 Task: Configure the delivery and read receipt settings in Outlook.
Action: Mouse moved to (49, 27)
Screenshot: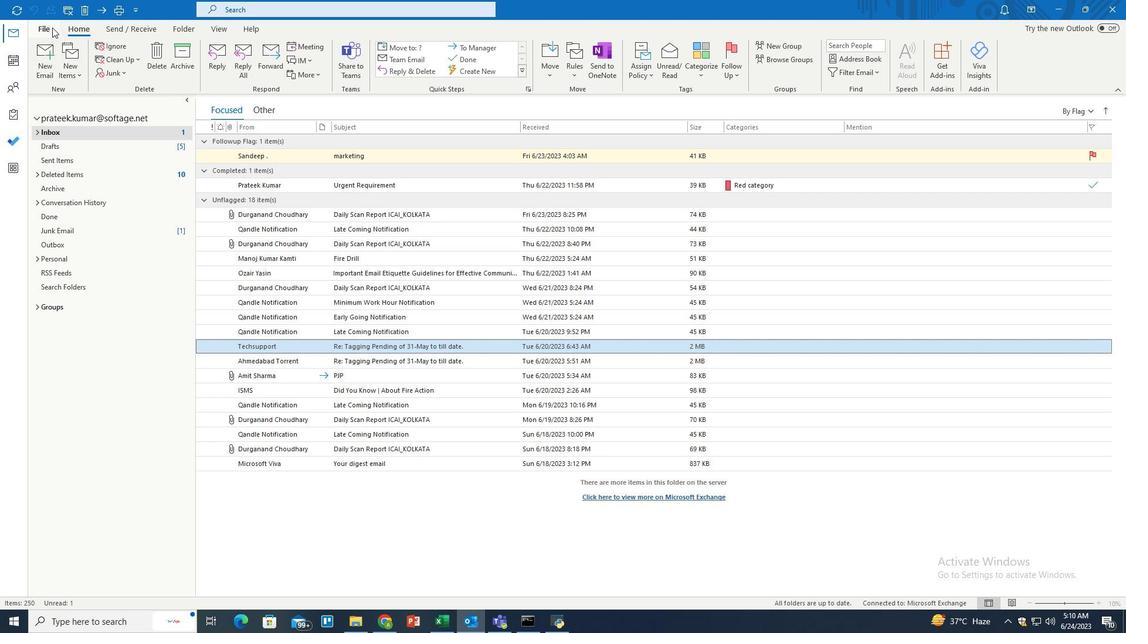 
Action: Mouse pressed left at (49, 27)
Screenshot: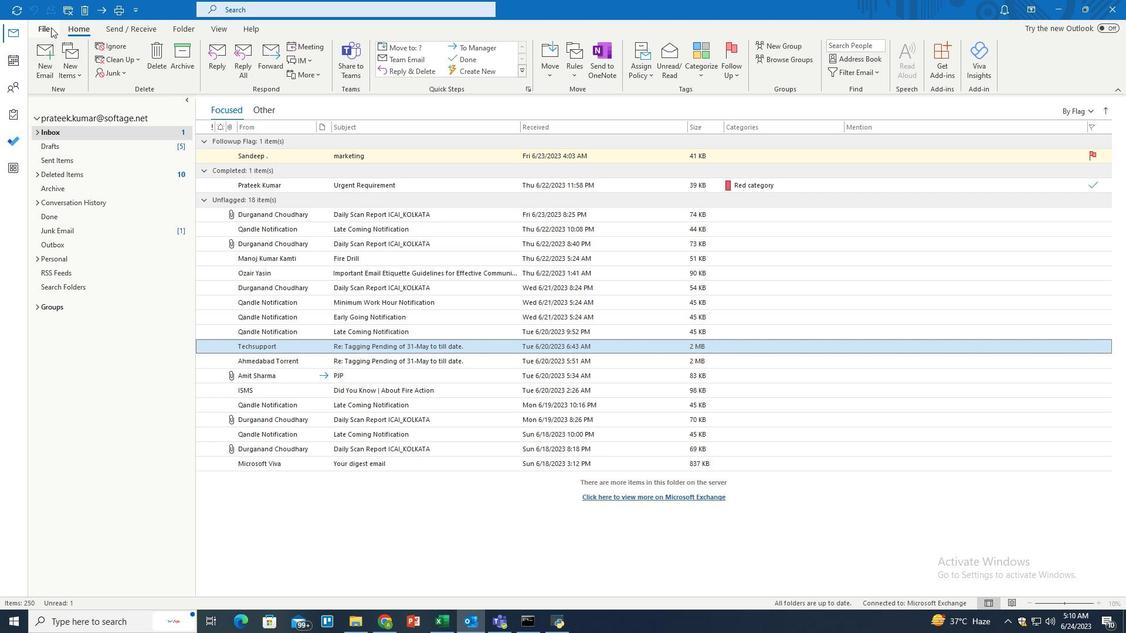 
Action: Mouse moved to (32, 563)
Screenshot: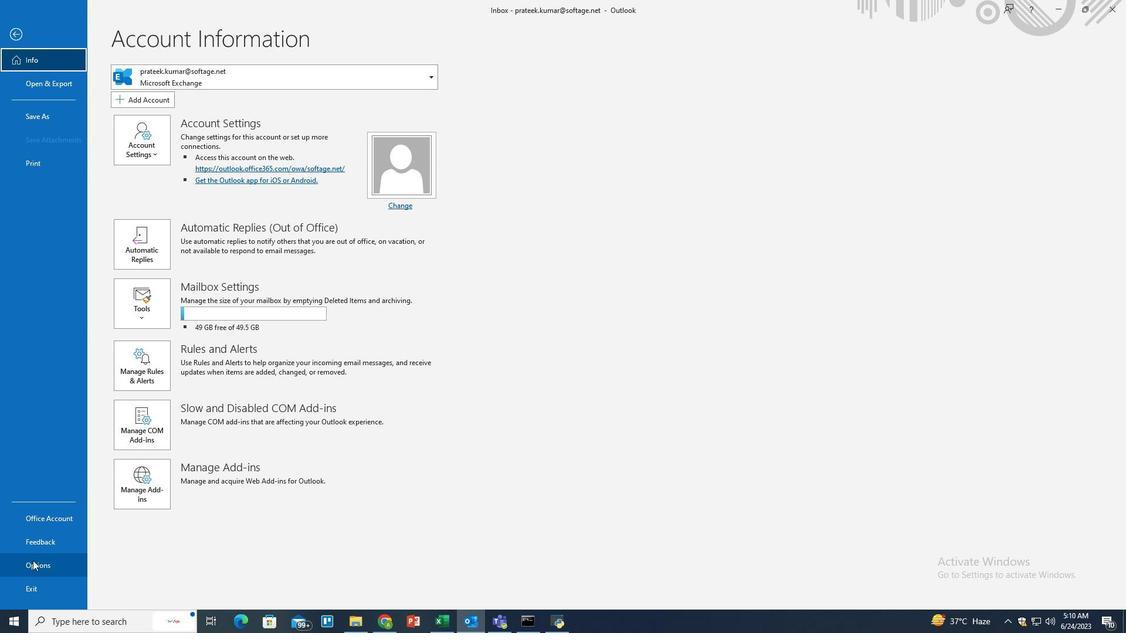 
Action: Mouse pressed left at (32, 563)
Screenshot: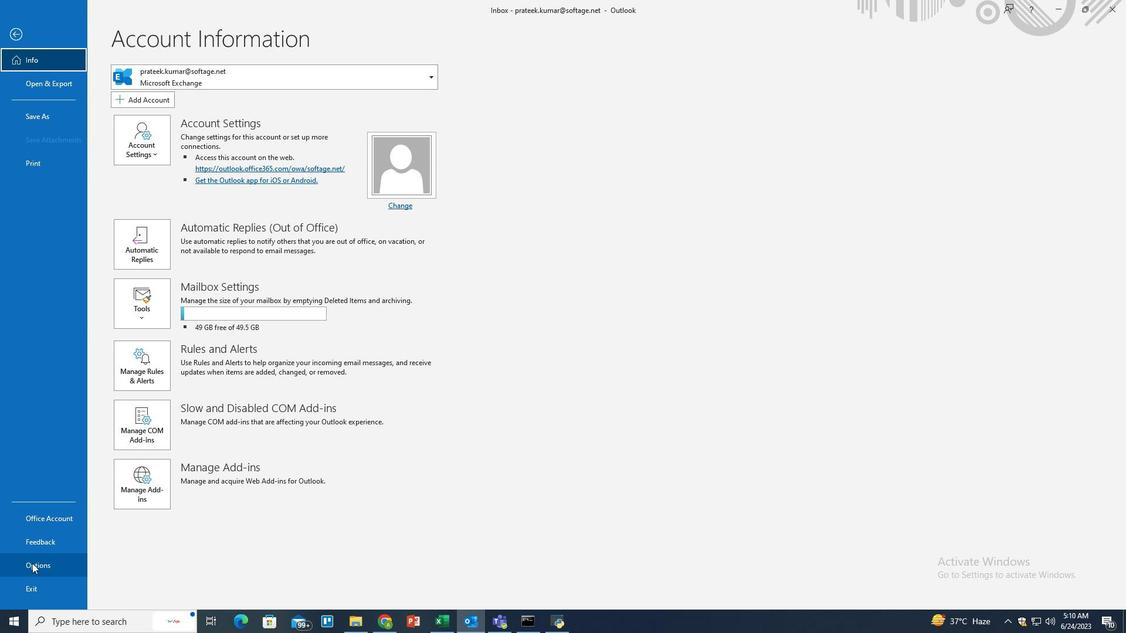 
Action: Mouse moved to (342, 152)
Screenshot: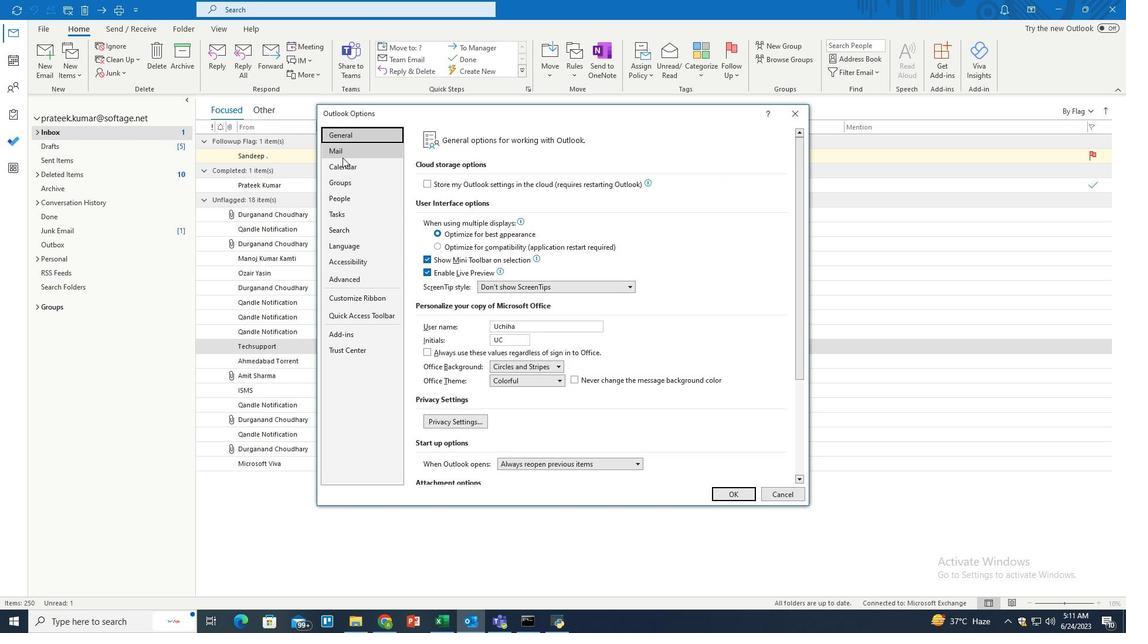 
Action: Mouse pressed left at (342, 152)
Screenshot: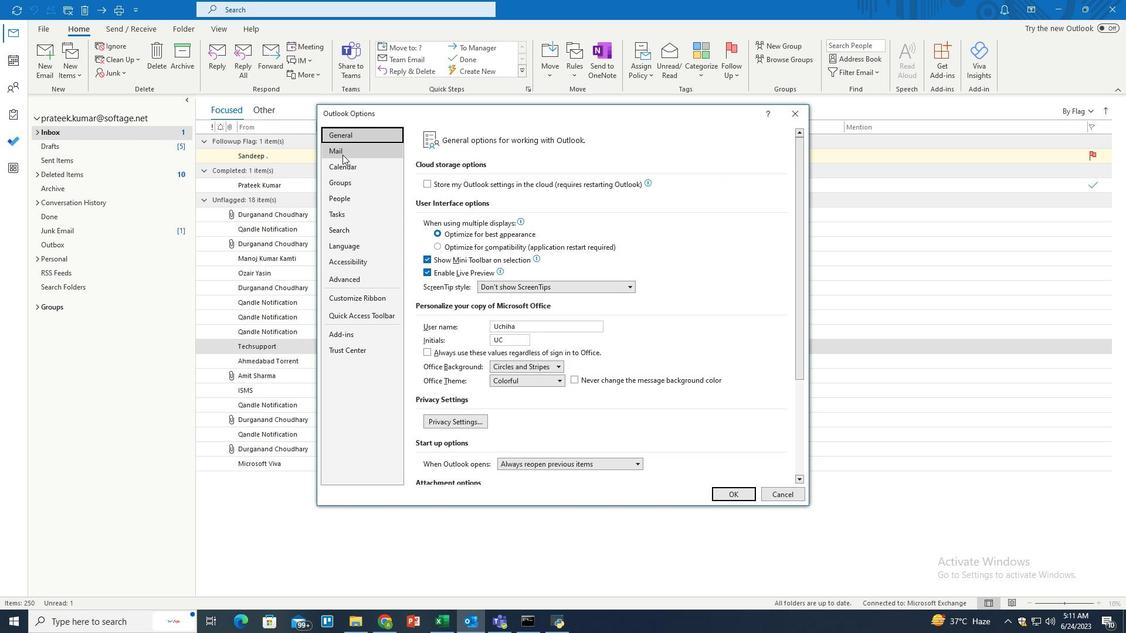 
Action: Mouse moved to (579, 337)
Screenshot: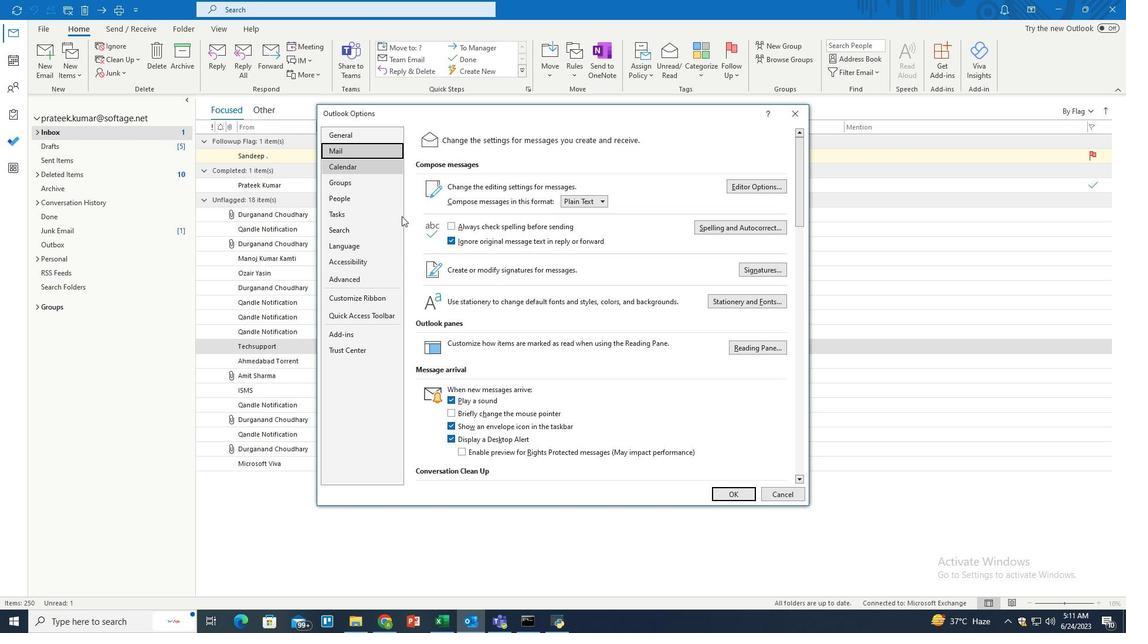 
Action: Mouse scrolled (579, 337) with delta (0, 0)
Screenshot: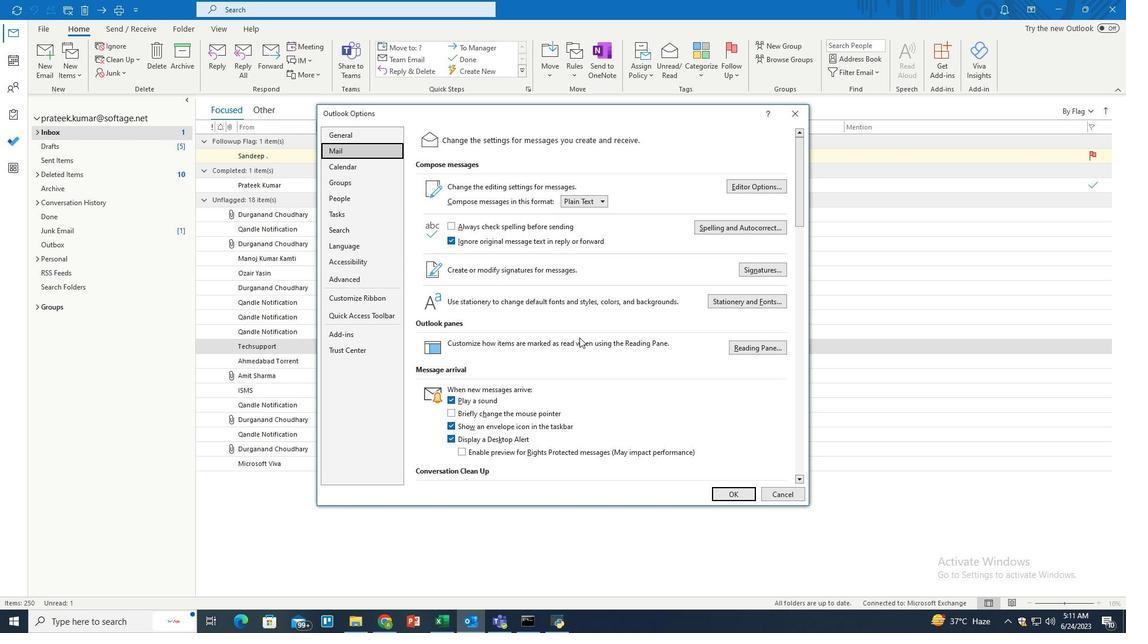 
Action: Mouse scrolled (579, 337) with delta (0, 0)
Screenshot: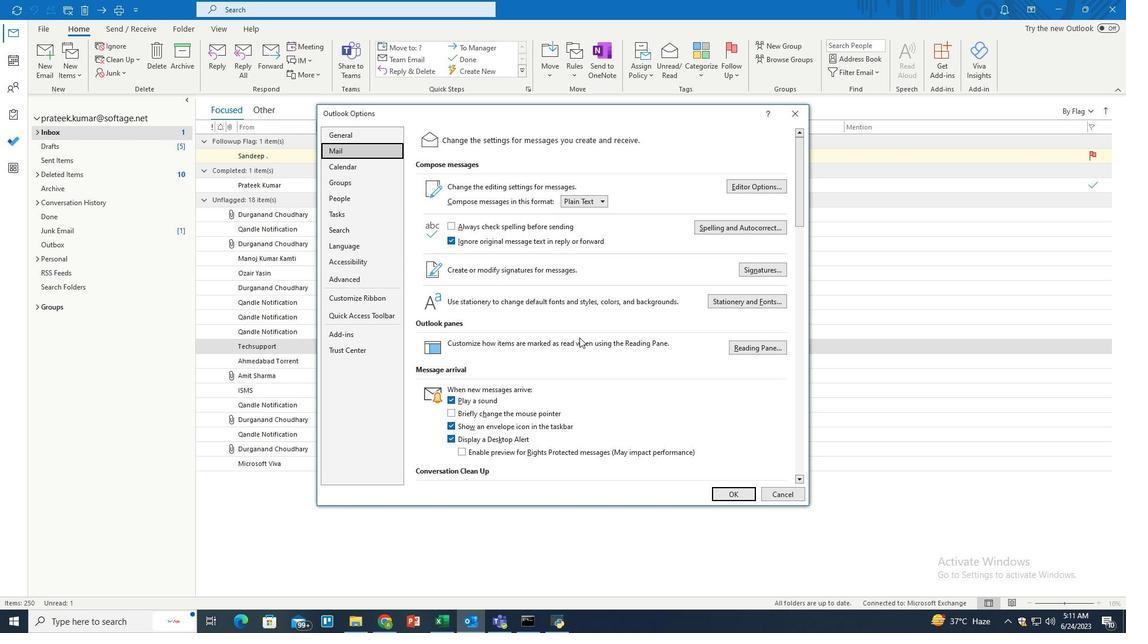 
Action: Mouse scrolled (579, 337) with delta (0, 0)
Screenshot: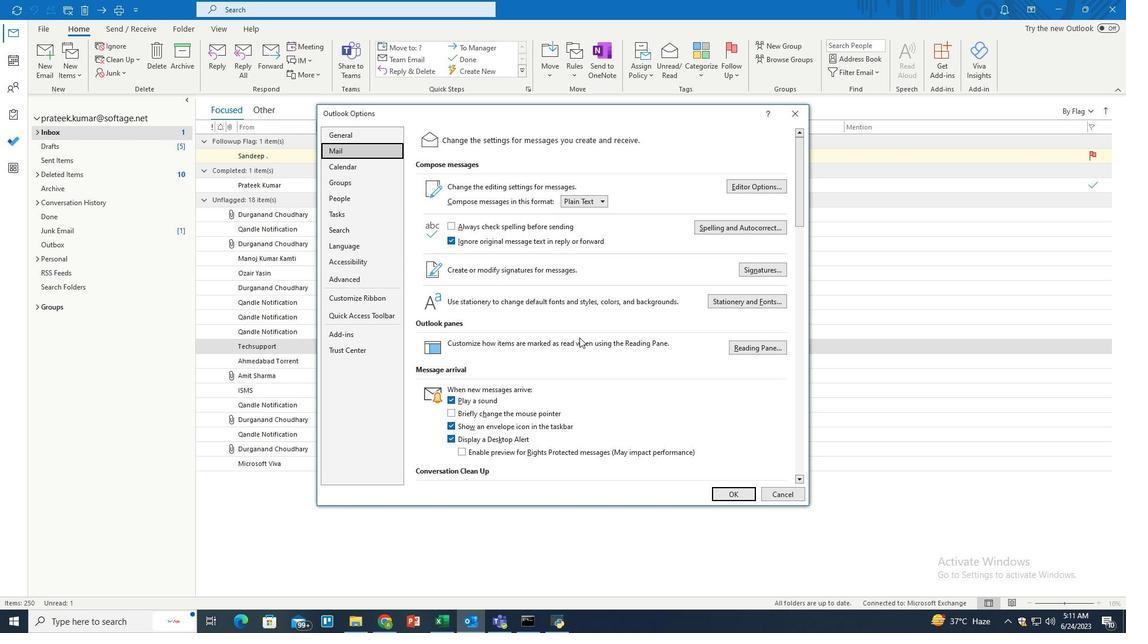 
Action: Mouse scrolled (579, 337) with delta (0, 0)
Screenshot: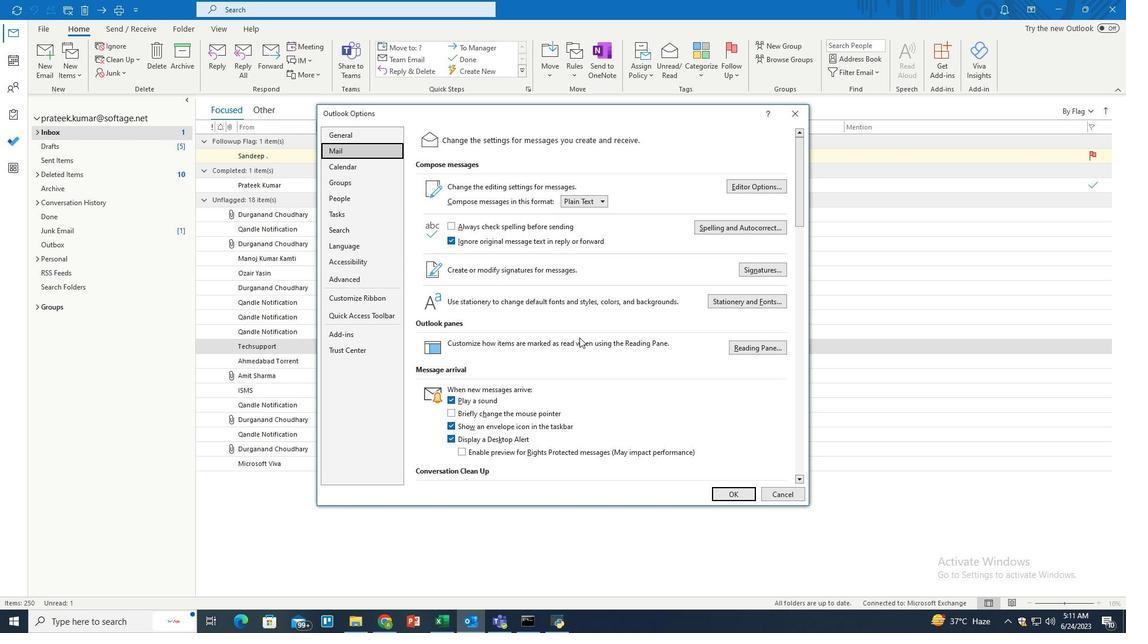 
Action: Mouse scrolled (579, 337) with delta (0, 0)
Screenshot: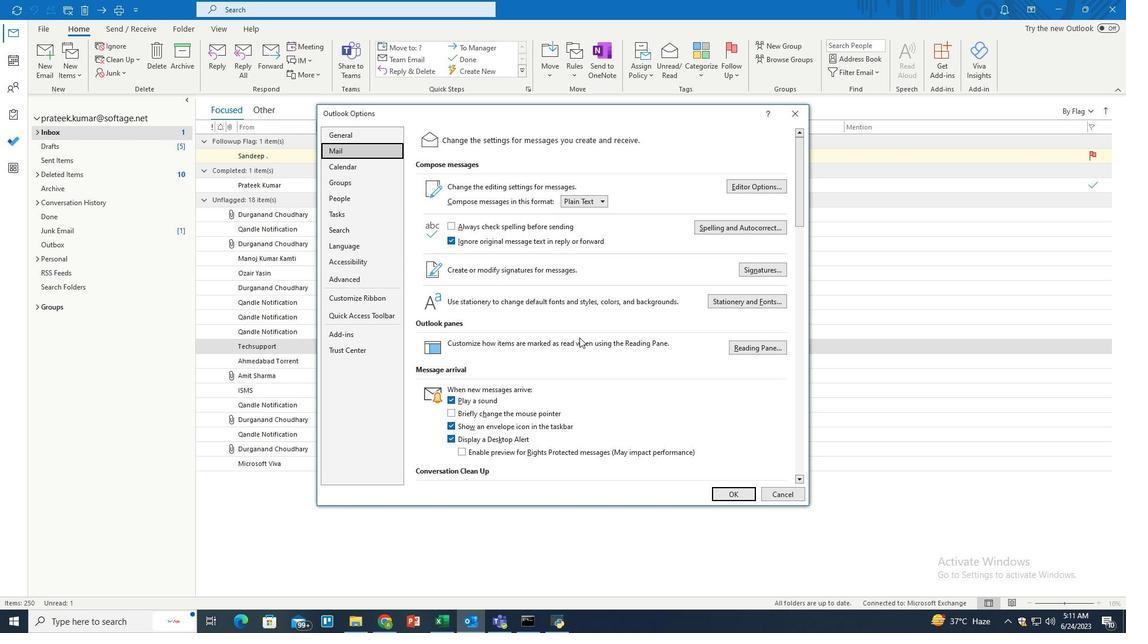 
Action: Mouse scrolled (579, 337) with delta (0, 0)
Screenshot: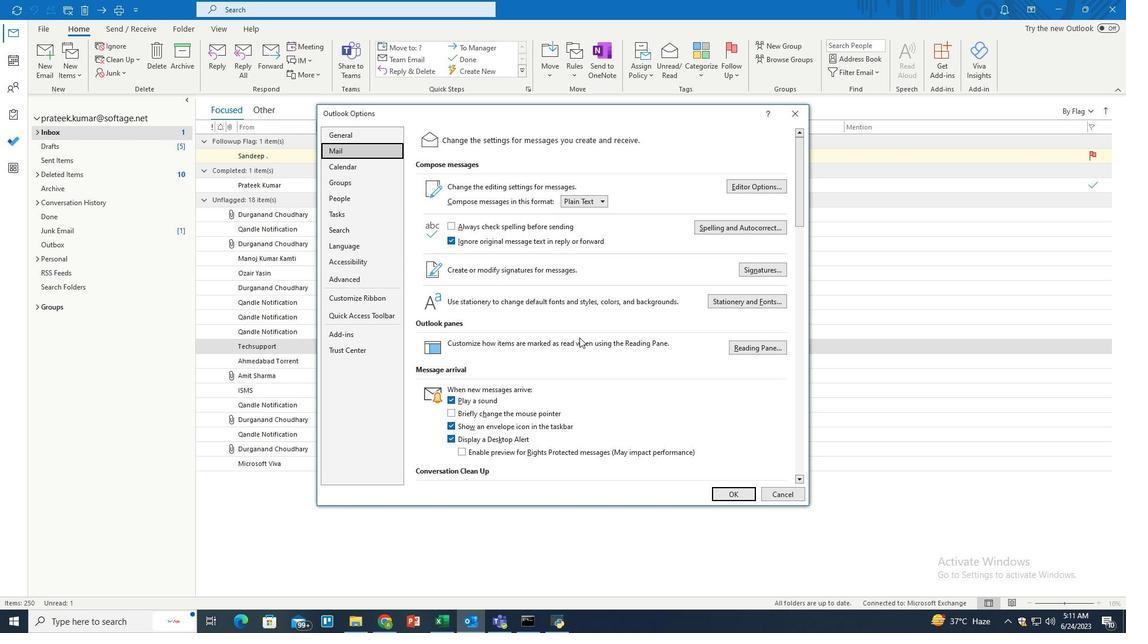 
Action: Mouse scrolled (579, 337) with delta (0, 0)
Screenshot: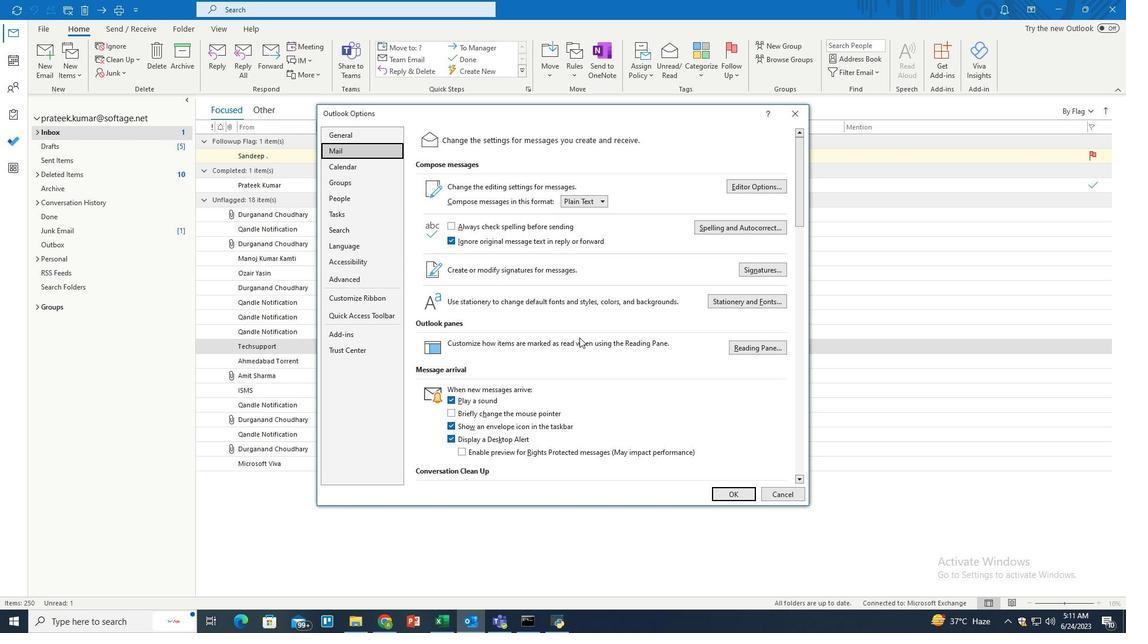 
Action: Mouse scrolled (579, 337) with delta (0, 0)
Screenshot: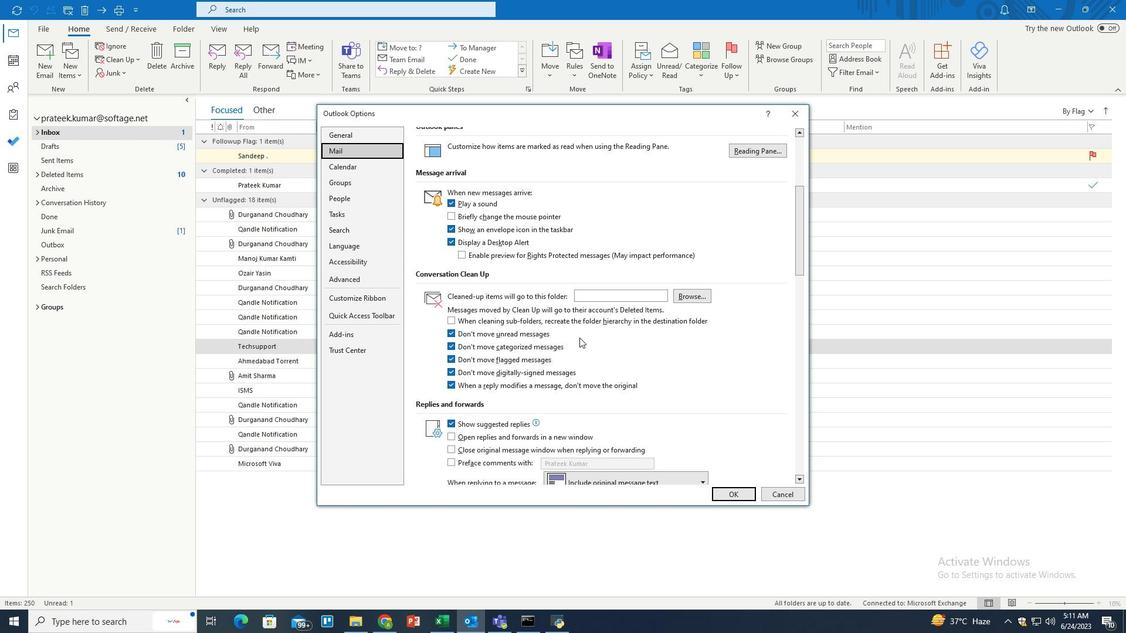 
Action: Mouse scrolled (579, 337) with delta (0, 0)
Screenshot: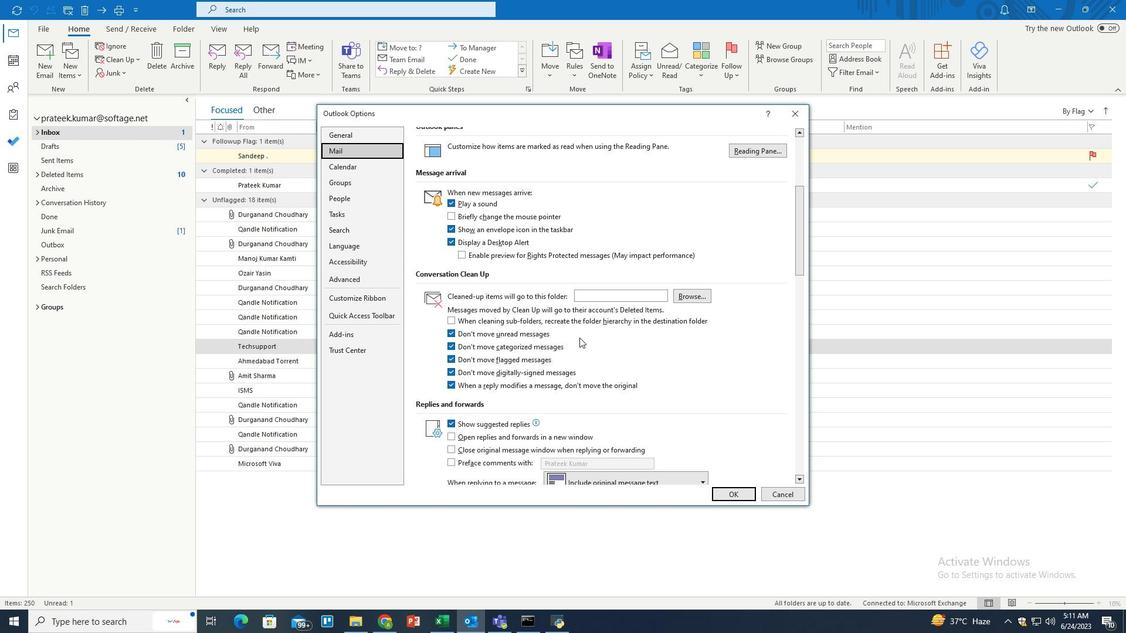 
Action: Mouse scrolled (579, 337) with delta (0, 0)
Screenshot: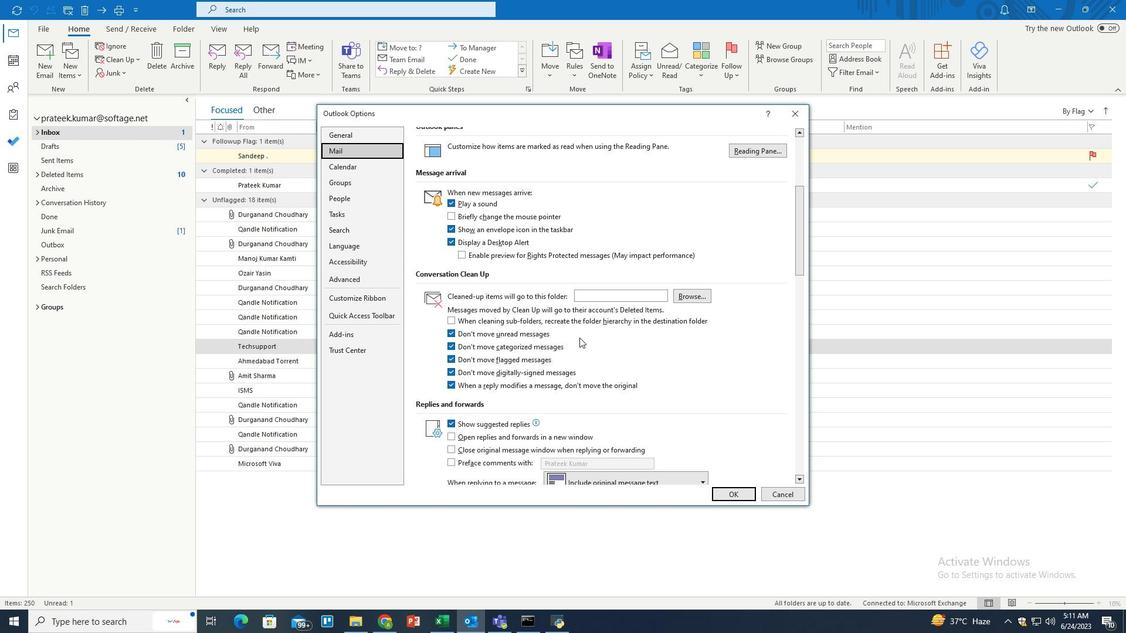 
Action: Mouse scrolled (579, 337) with delta (0, 0)
Screenshot: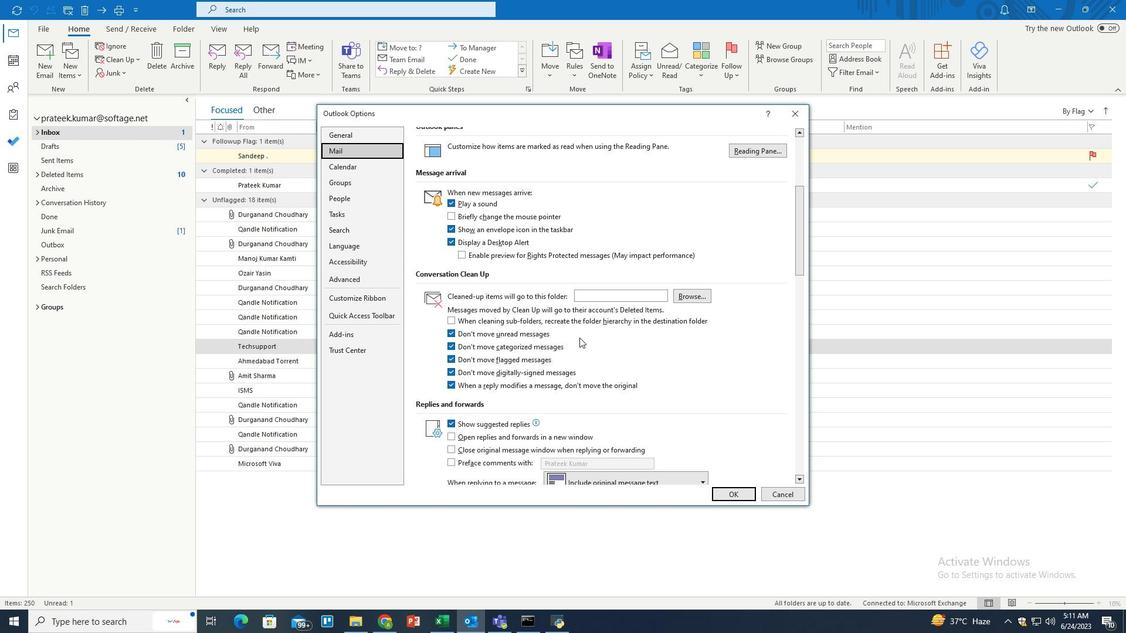 
Action: Mouse scrolled (579, 337) with delta (0, 0)
Screenshot: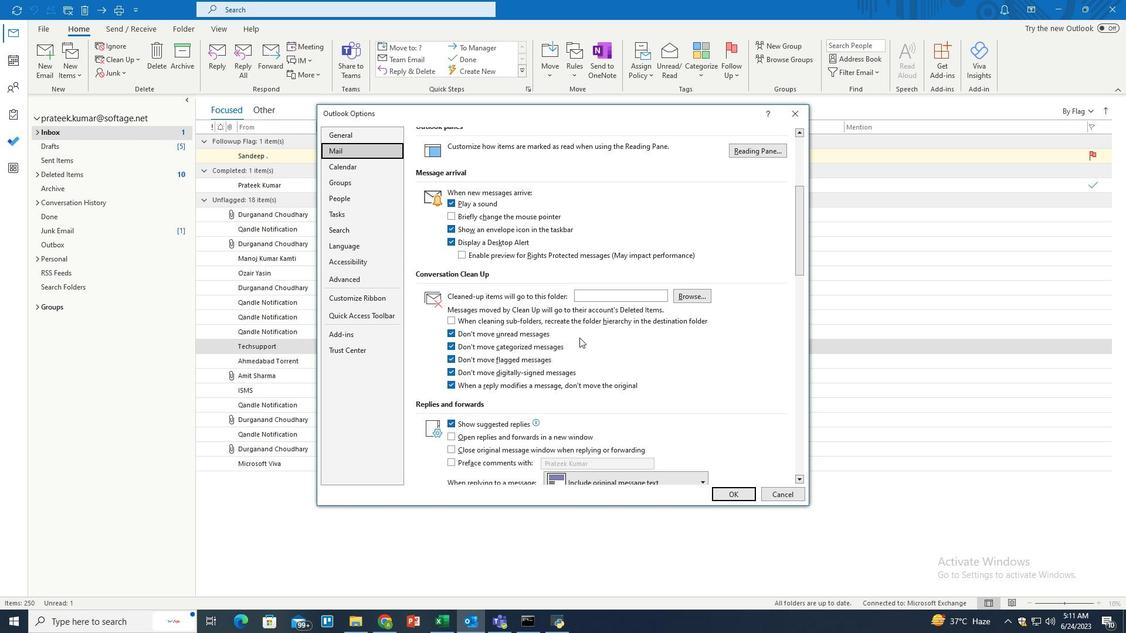 
Action: Mouse scrolled (579, 337) with delta (0, 0)
Screenshot: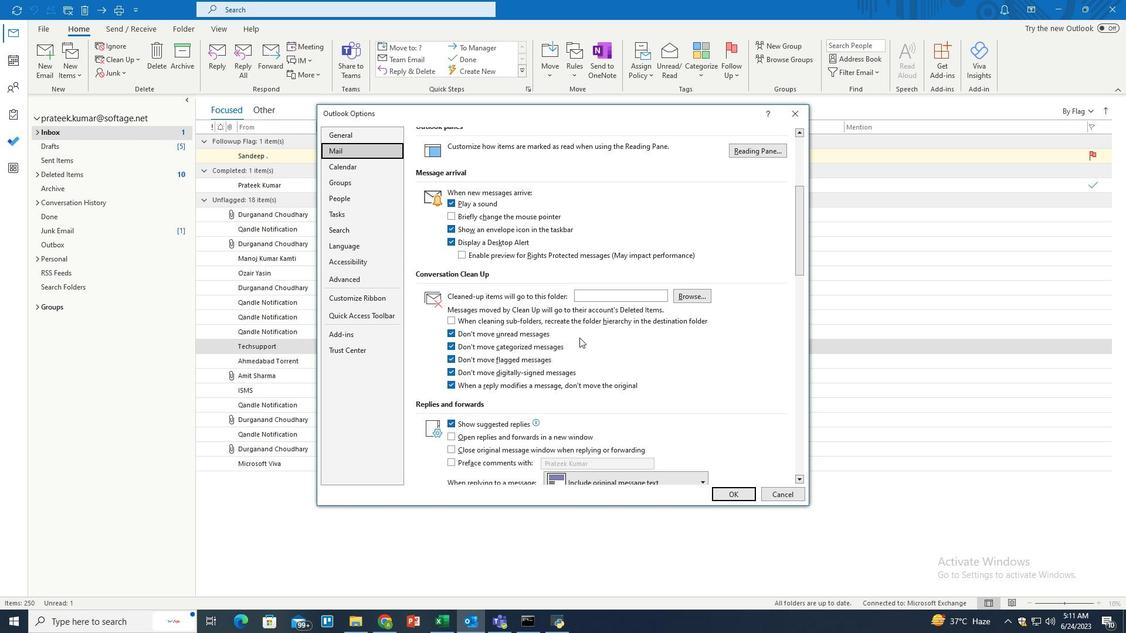 
Action: Mouse scrolled (579, 337) with delta (0, 0)
Screenshot: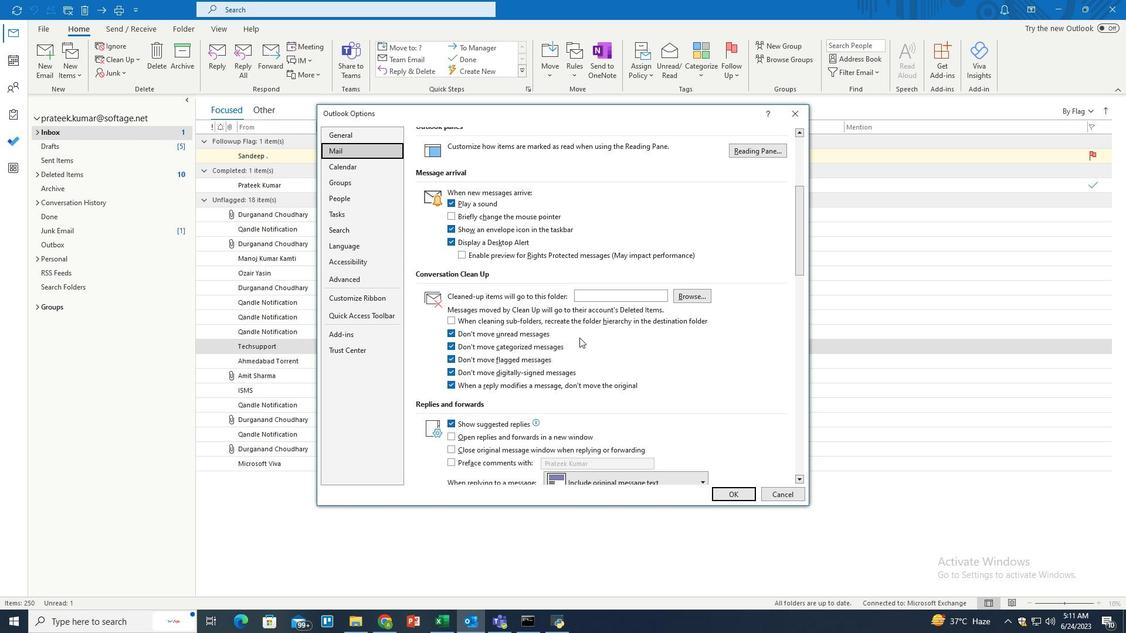 
Action: Mouse scrolled (579, 337) with delta (0, 0)
Screenshot: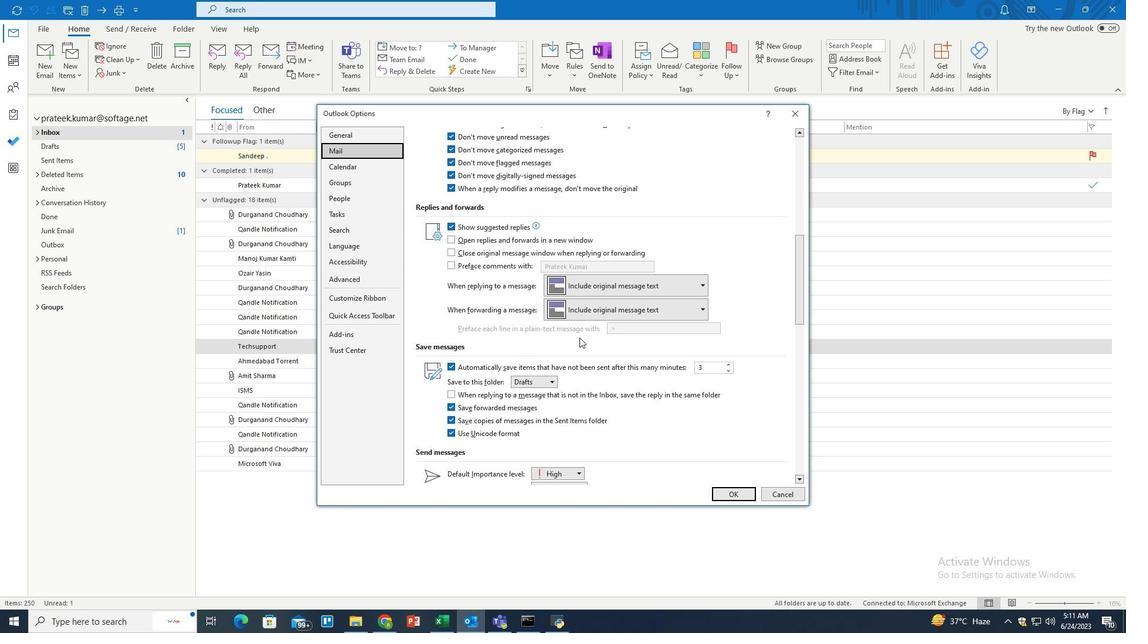 
Action: Mouse scrolled (579, 337) with delta (0, 0)
Screenshot: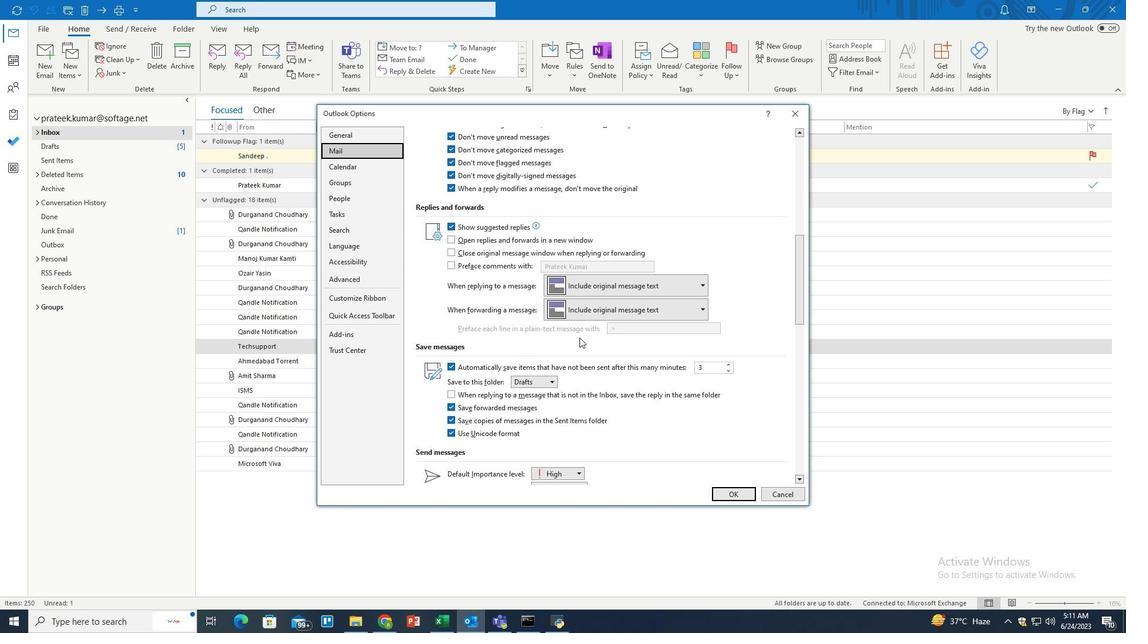 
Action: Mouse scrolled (579, 337) with delta (0, 0)
Screenshot: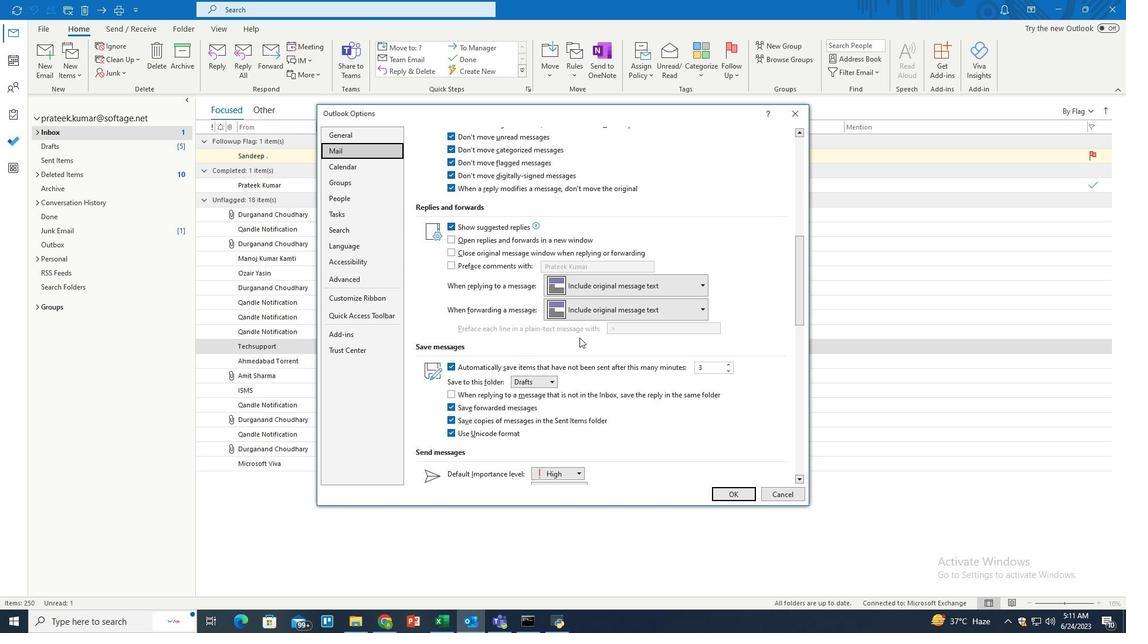 
Action: Mouse scrolled (579, 337) with delta (0, 0)
Screenshot: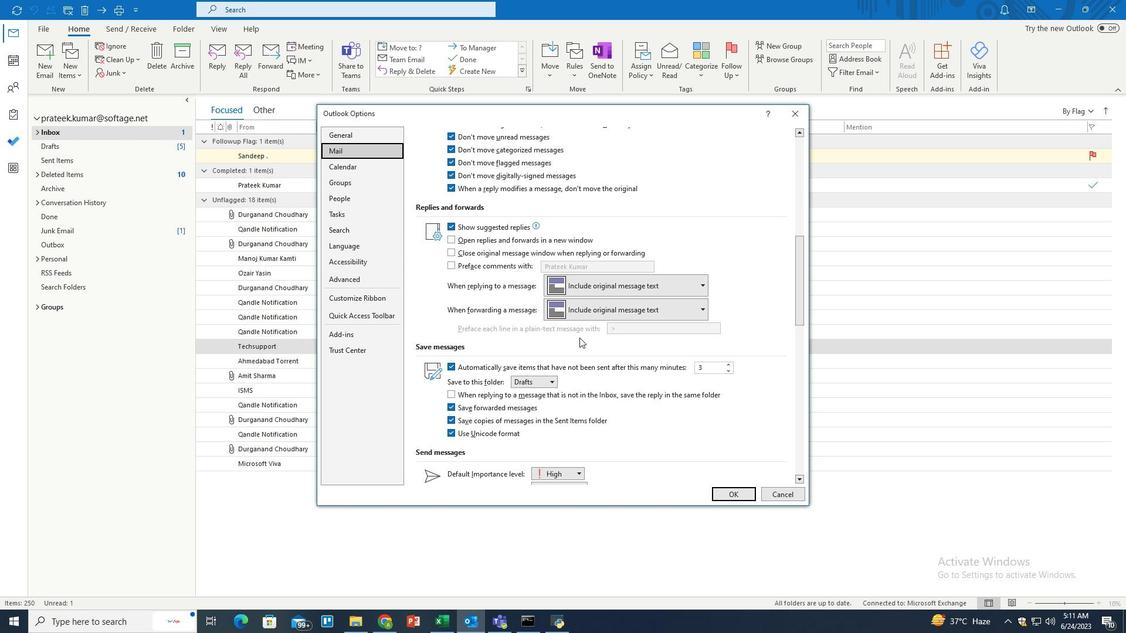 
Action: Mouse scrolled (579, 337) with delta (0, 0)
Screenshot: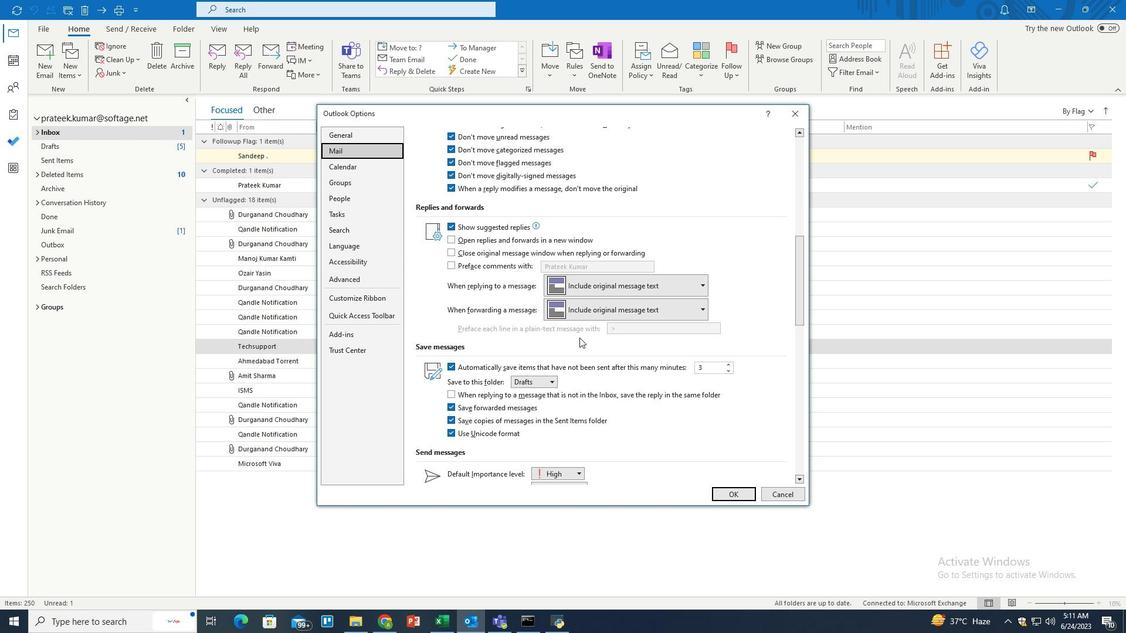 
Action: Mouse scrolled (579, 337) with delta (0, 0)
Screenshot: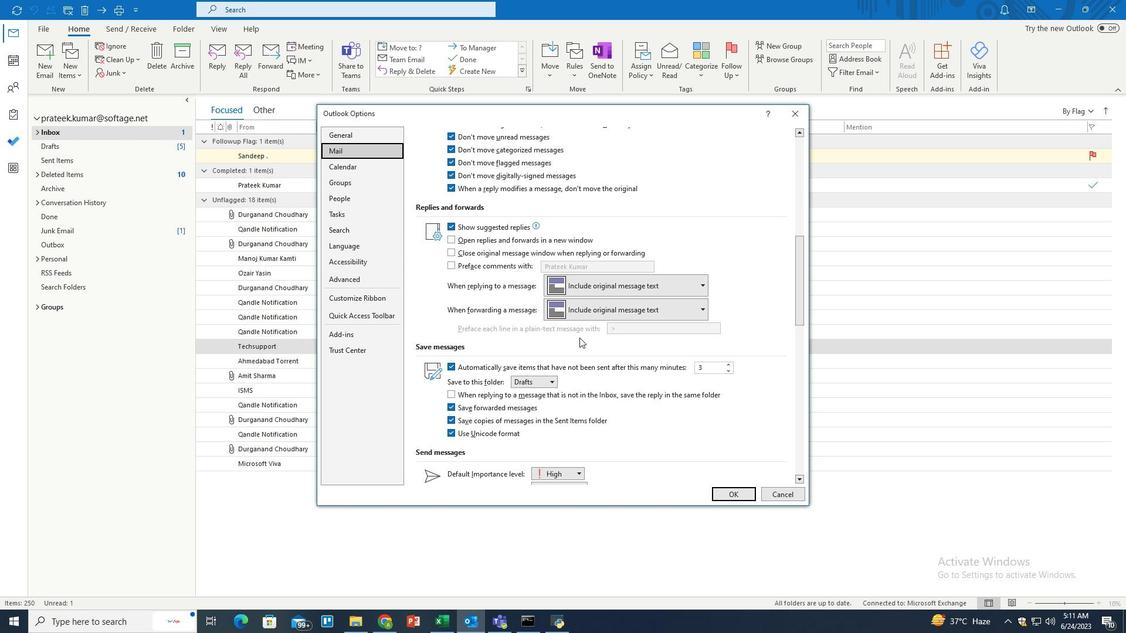 
Action: Mouse scrolled (579, 337) with delta (0, 0)
Screenshot: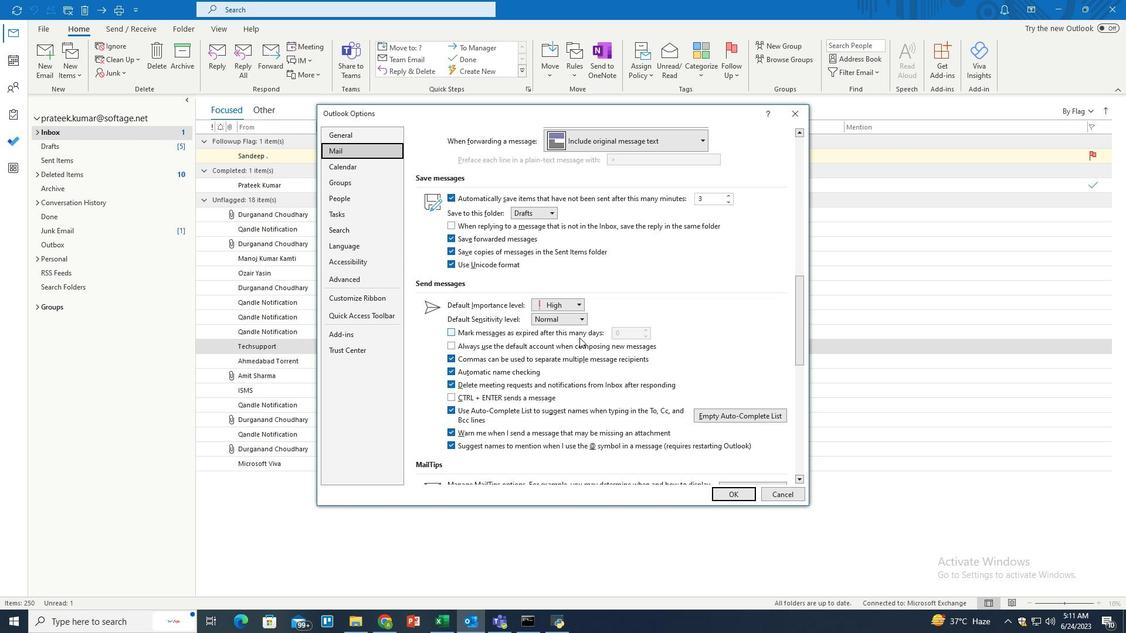
Action: Mouse scrolled (579, 337) with delta (0, 0)
Screenshot: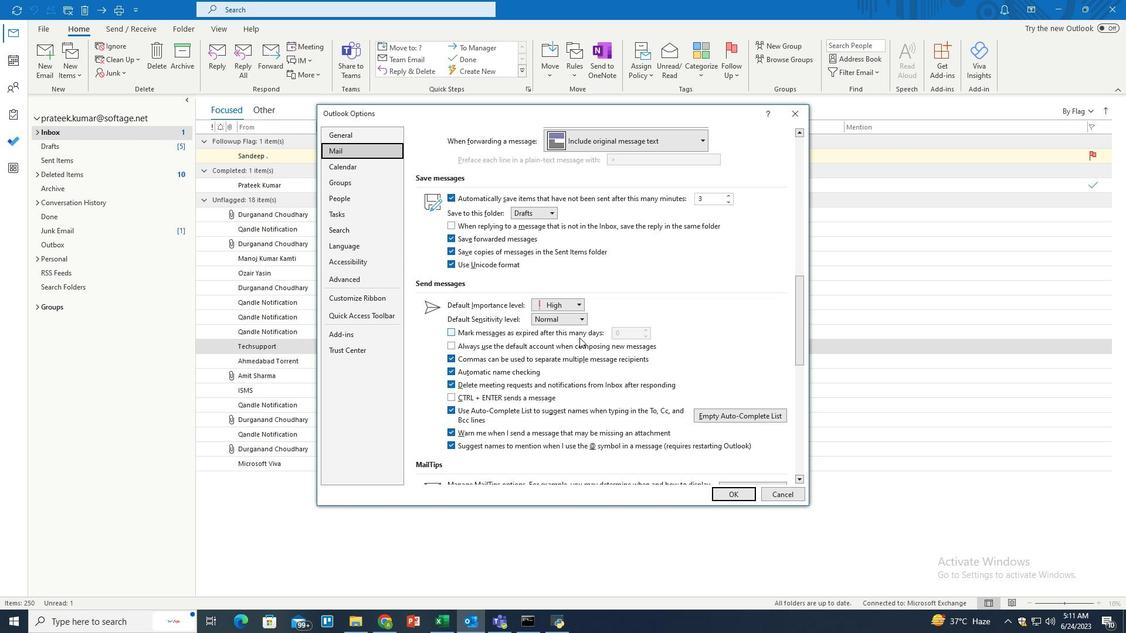 
Action: Mouse scrolled (579, 337) with delta (0, 0)
Screenshot: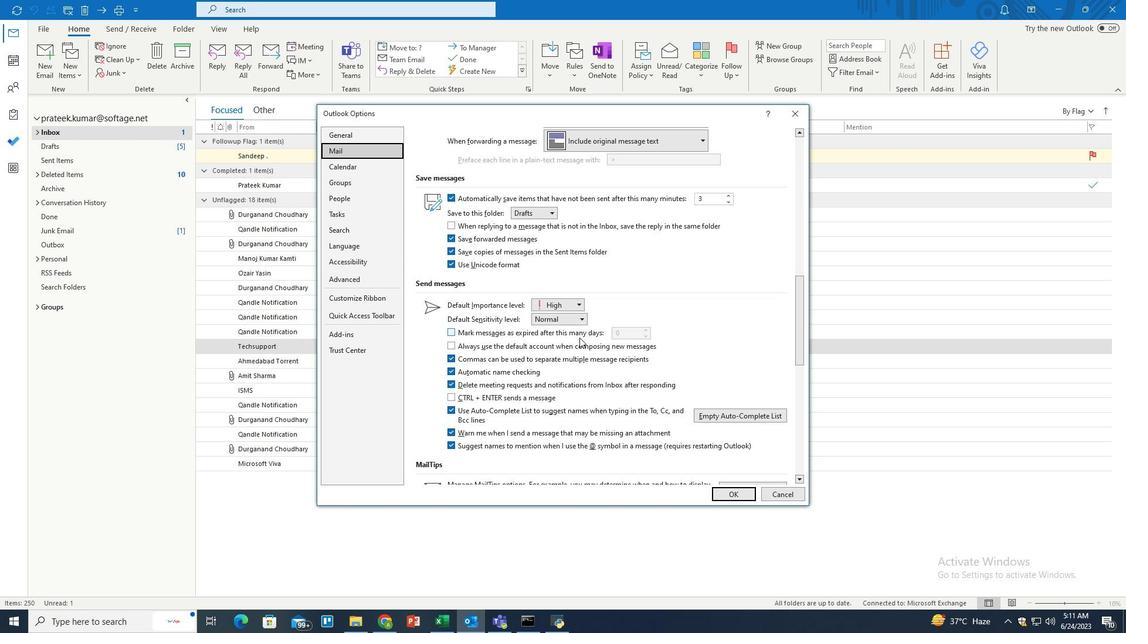 
Action: Mouse scrolled (579, 337) with delta (0, 0)
Screenshot: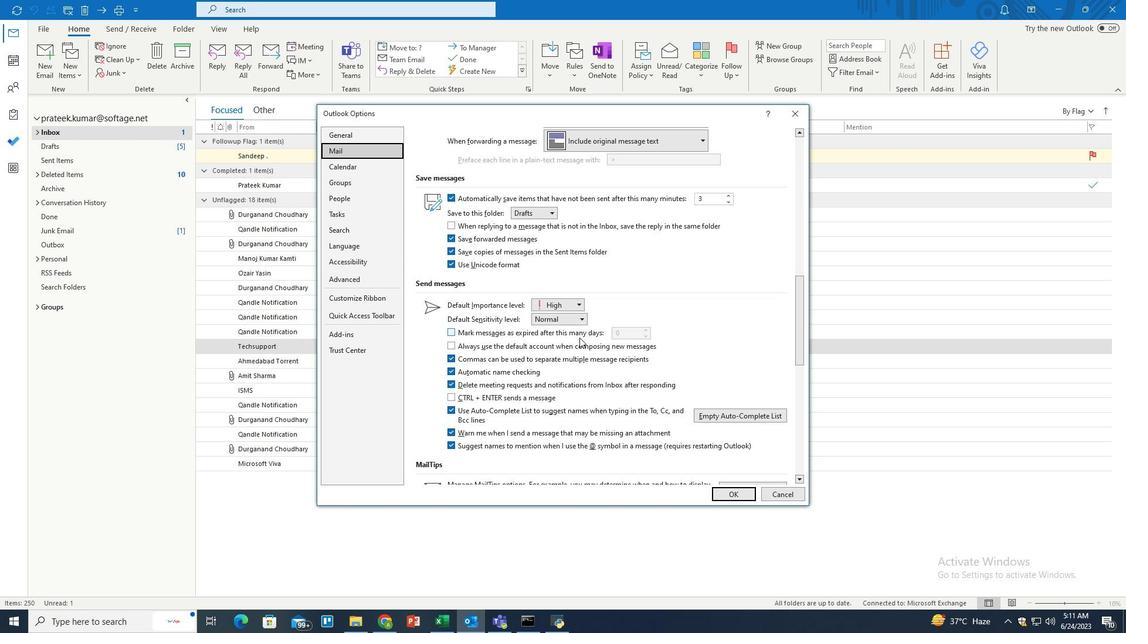 
Action: Mouse scrolled (579, 337) with delta (0, 0)
Screenshot: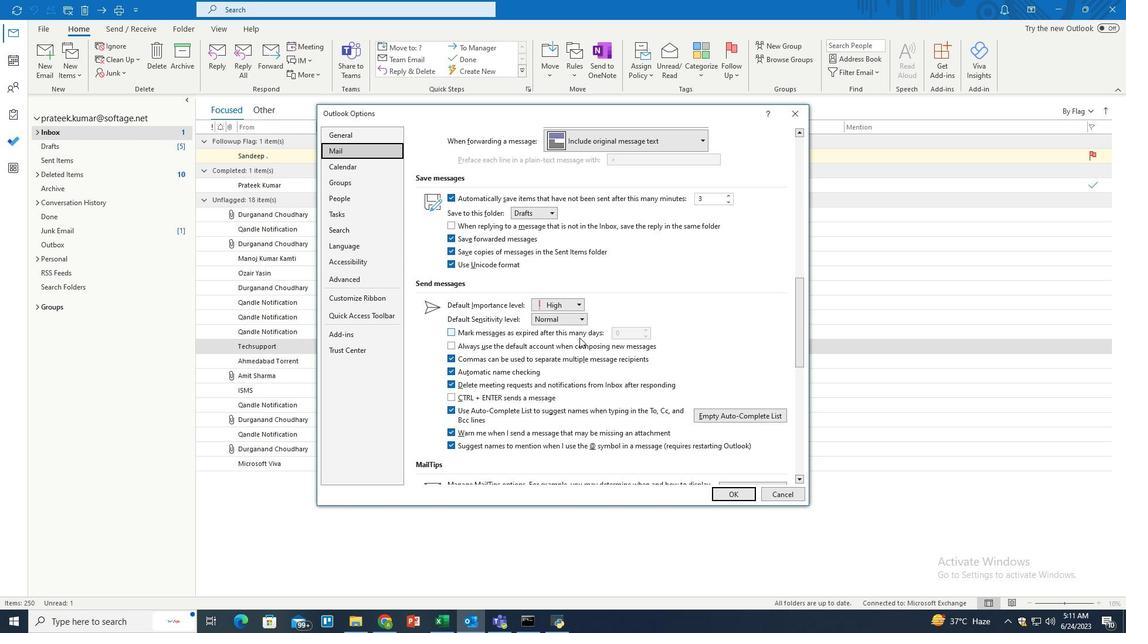 
Action: Mouse scrolled (579, 337) with delta (0, 0)
Screenshot: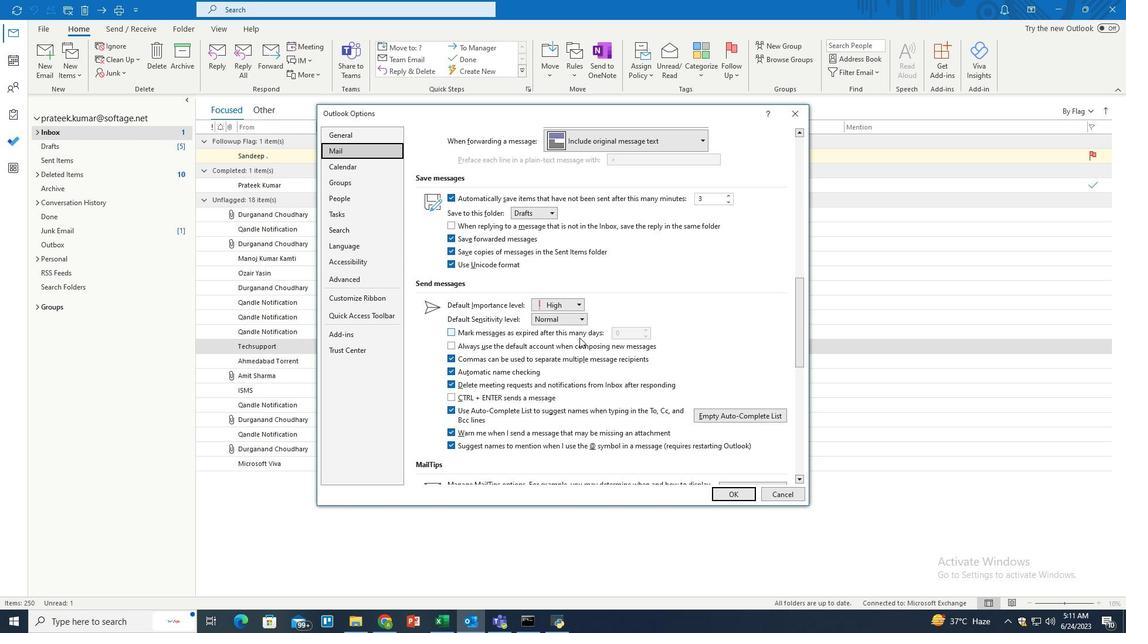 
Action: Mouse scrolled (579, 337) with delta (0, 0)
Screenshot: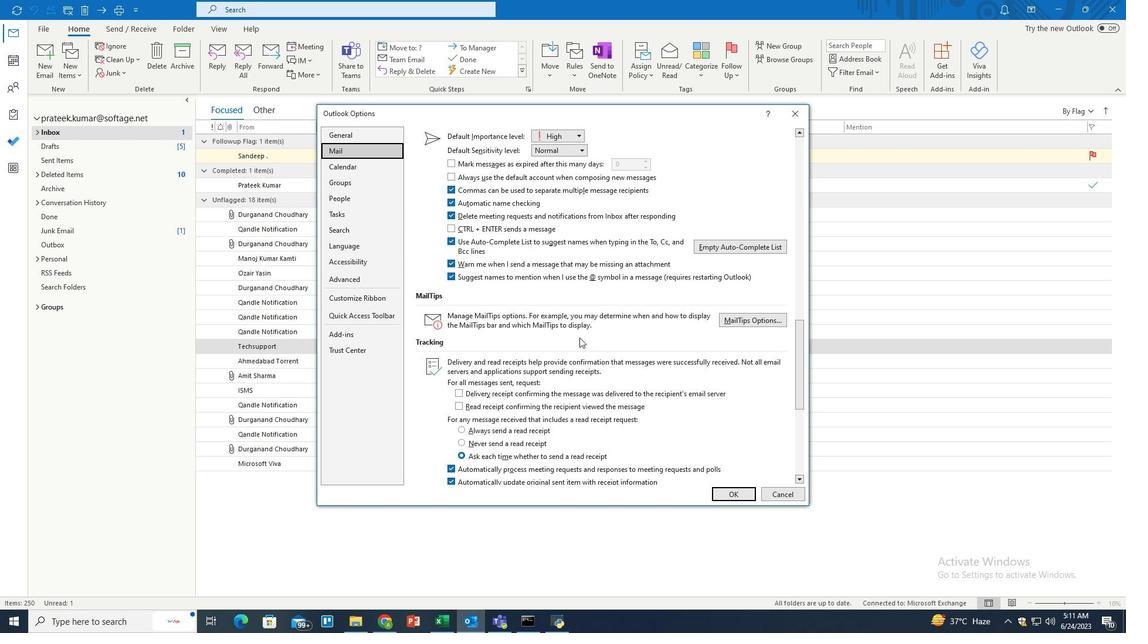 
Action: Mouse scrolled (579, 337) with delta (0, 0)
Screenshot: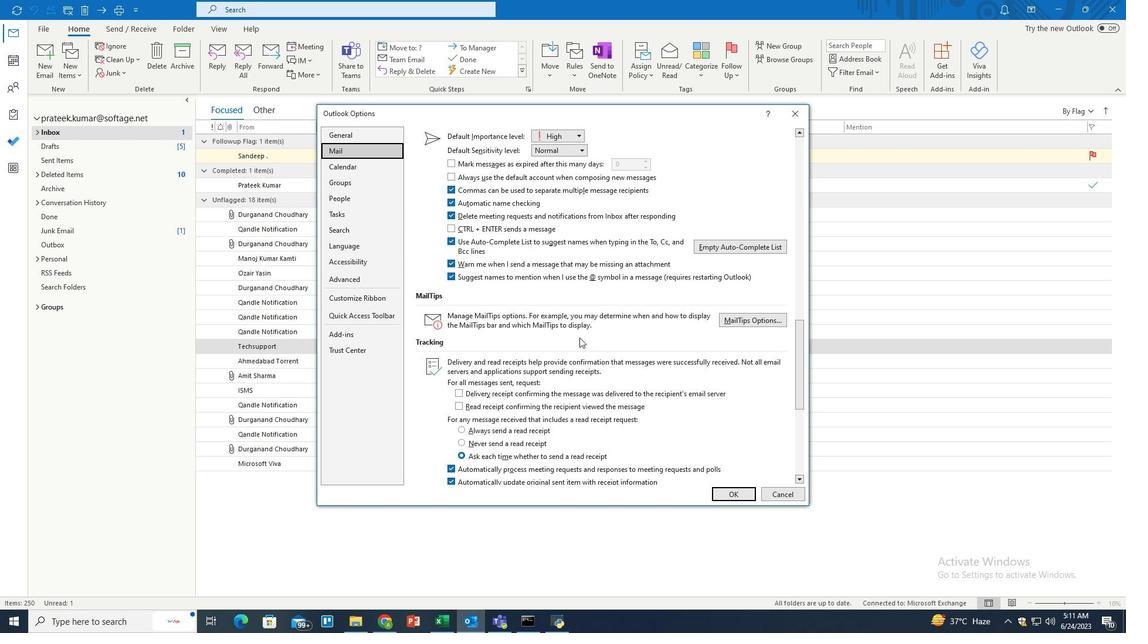 
Action: Mouse scrolled (579, 337) with delta (0, 0)
Screenshot: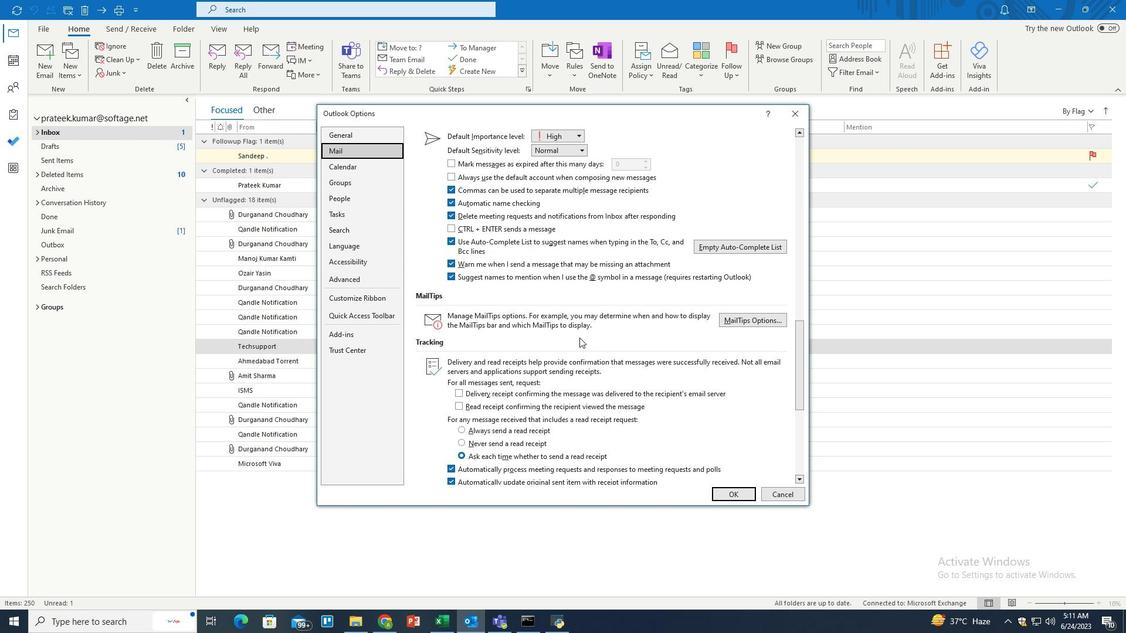 
Action: Mouse scrolled (579, 337) with delta (0, 0)
Screenshot: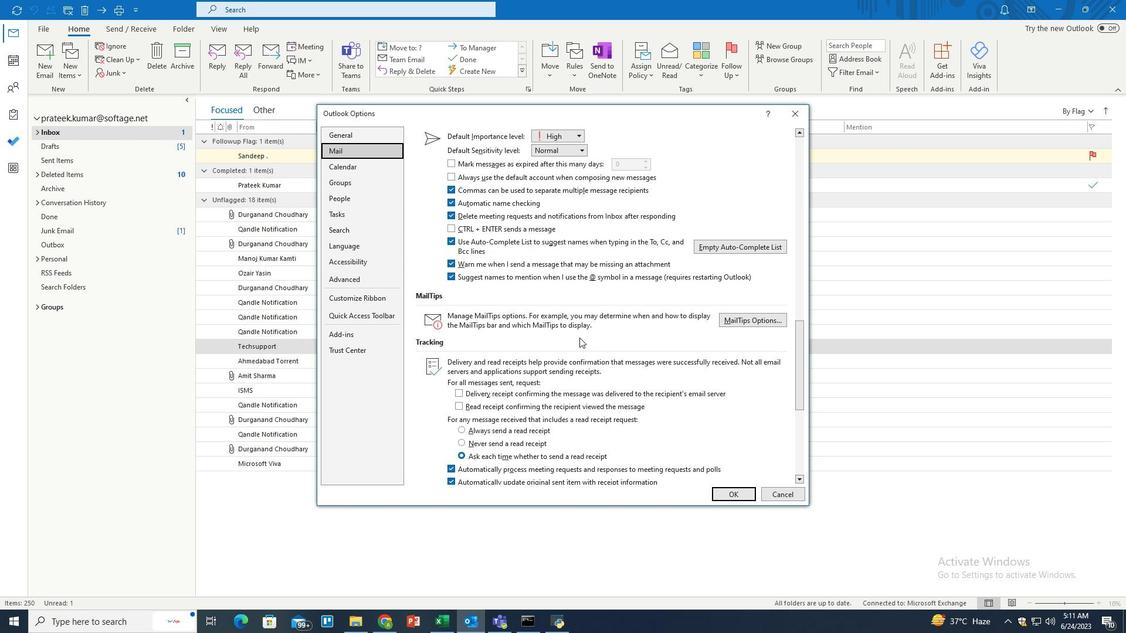 
Action: Mouse scrolled (579, 337) with delta (0, 0)
Screenshot: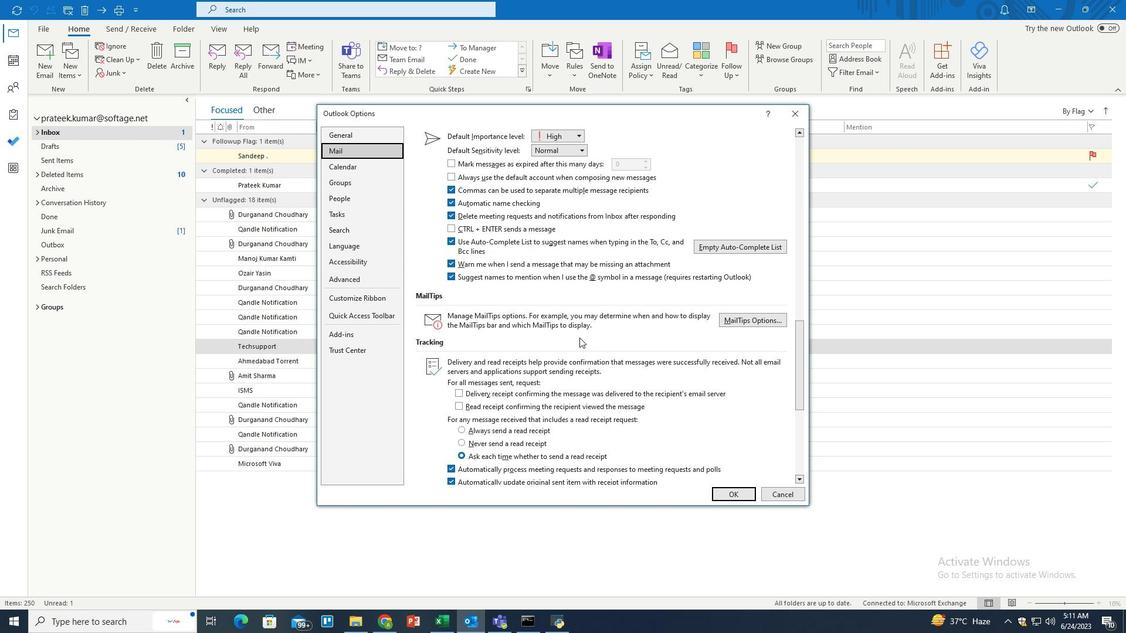 
Action: Mouse scrolled (579, 337) with delta (0, 0)
Screenshot: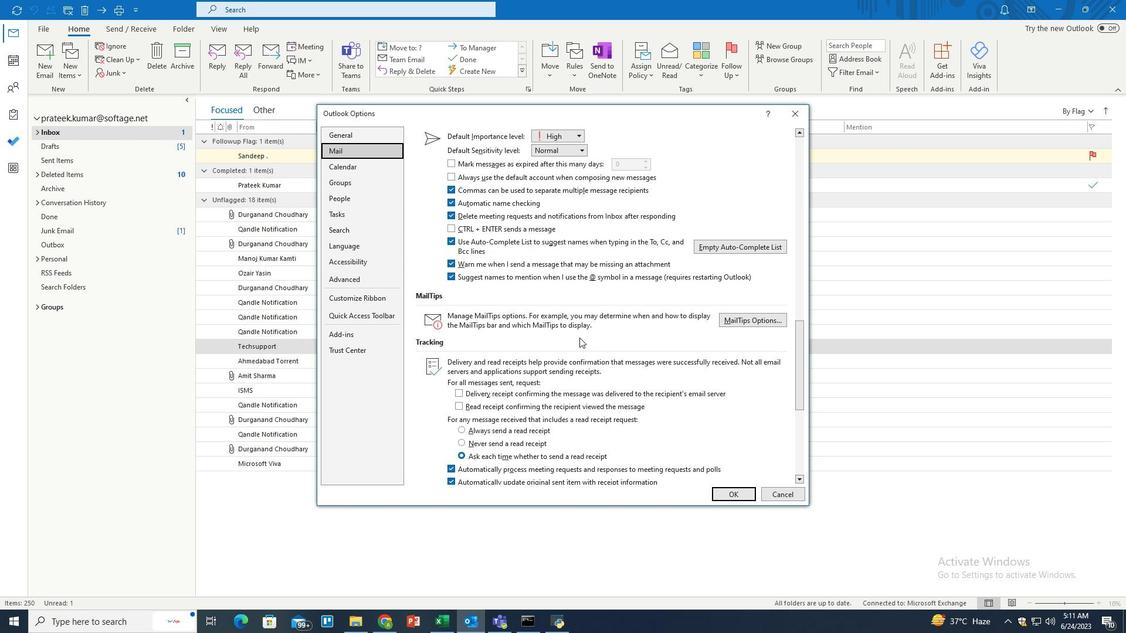 
Action: Mouse scrolled (579, 337) with delta (0, 0)
Screenshot: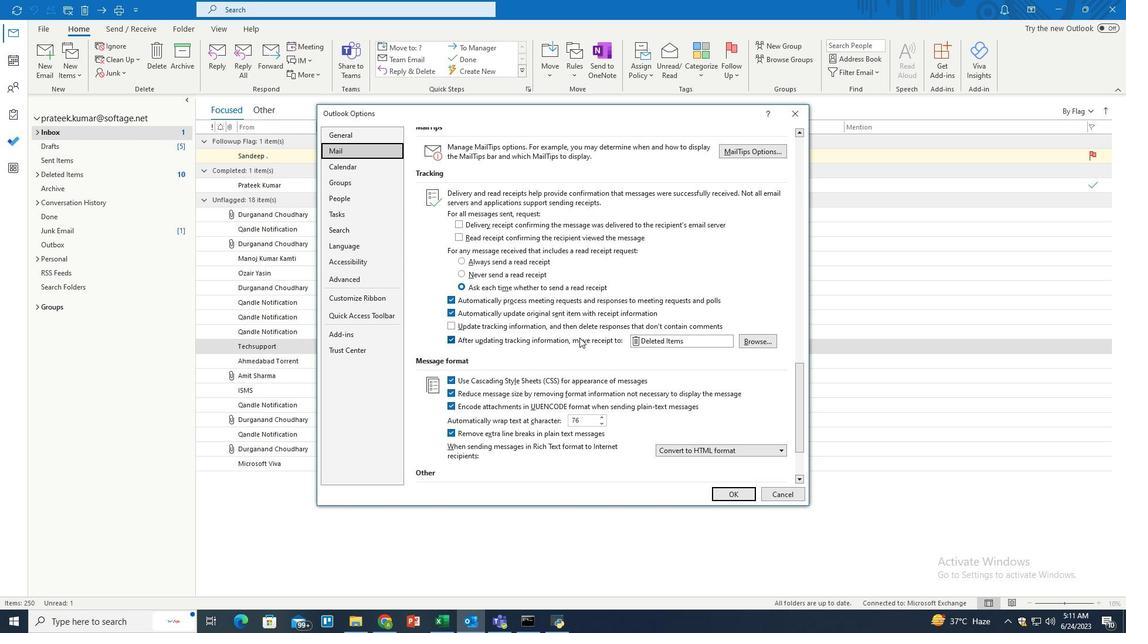 
Action: Mouse scrolled (579, 337) with delta (0, 0)
Screenshot: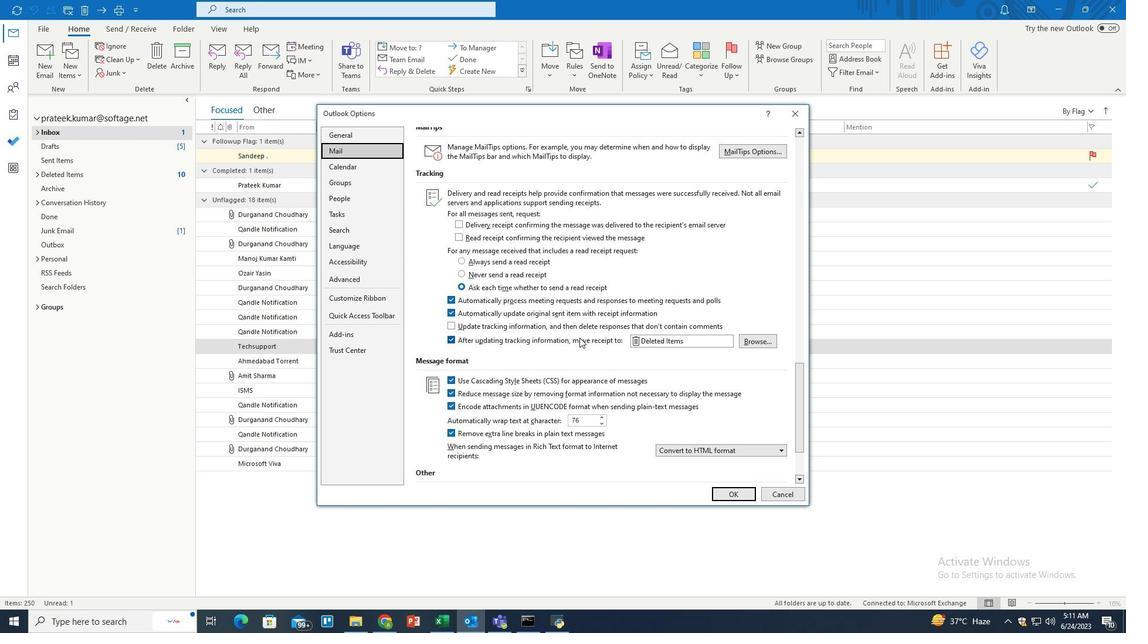
Action: Mouse scrolled (579, 337) with delta (0, 0)
Screenshot: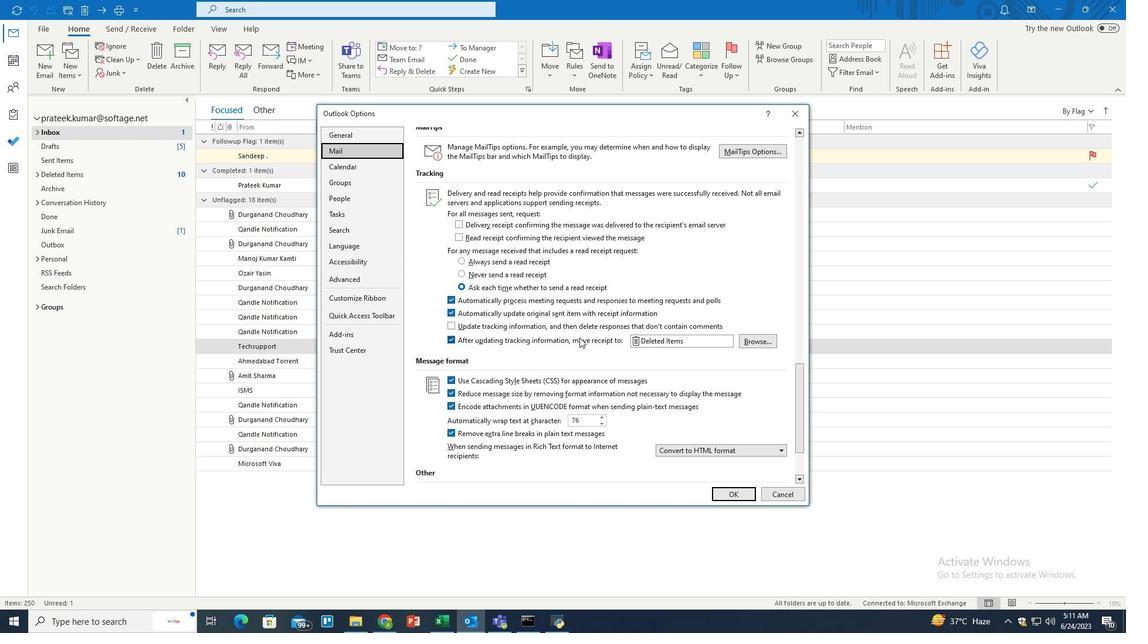 
Action: Mouse scrolled (579, 337) with delta (0, 0)
Screenshot: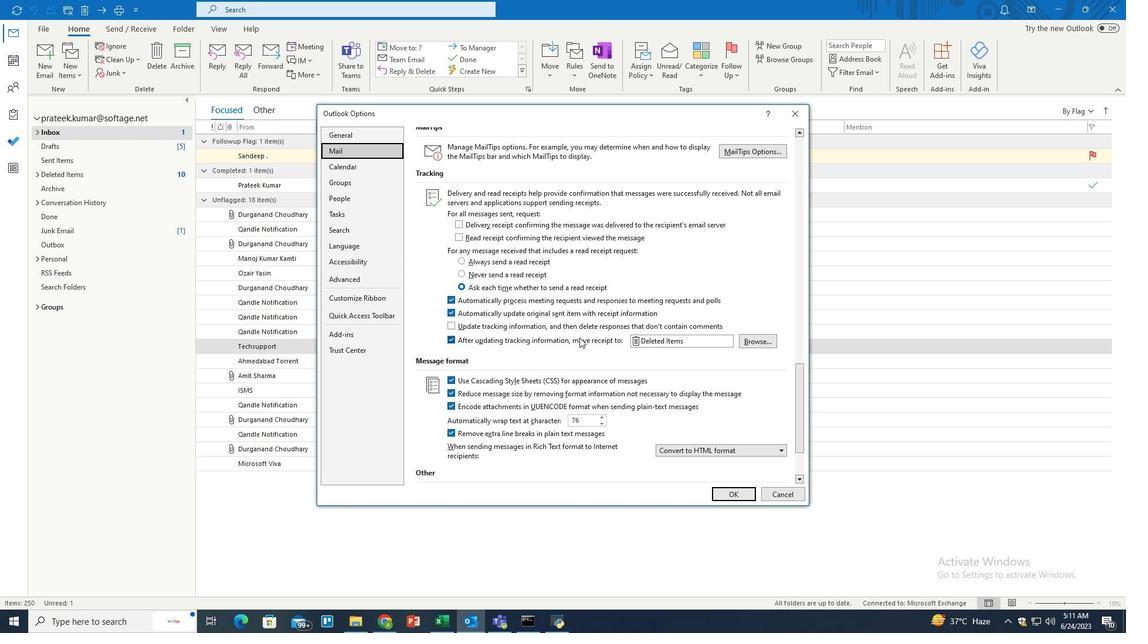 
Action: Mouse scrolled (579, 337) with delta (0, 0)
Screenshot: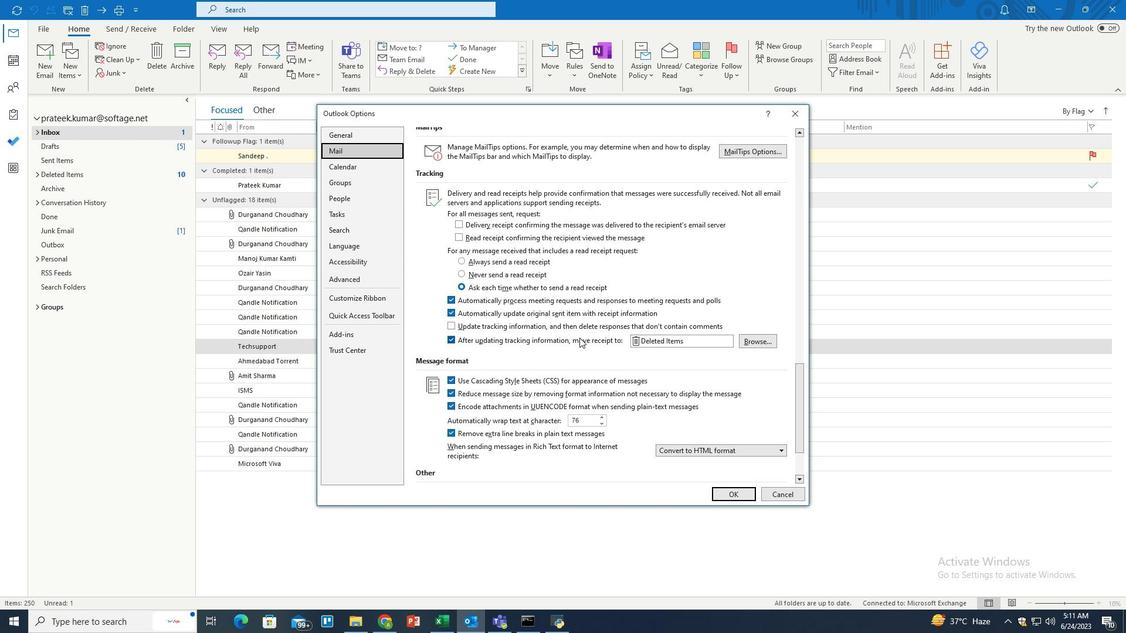 
Action: Mouse scrolled (579, 337) with delta (0, 0)
Screenshot: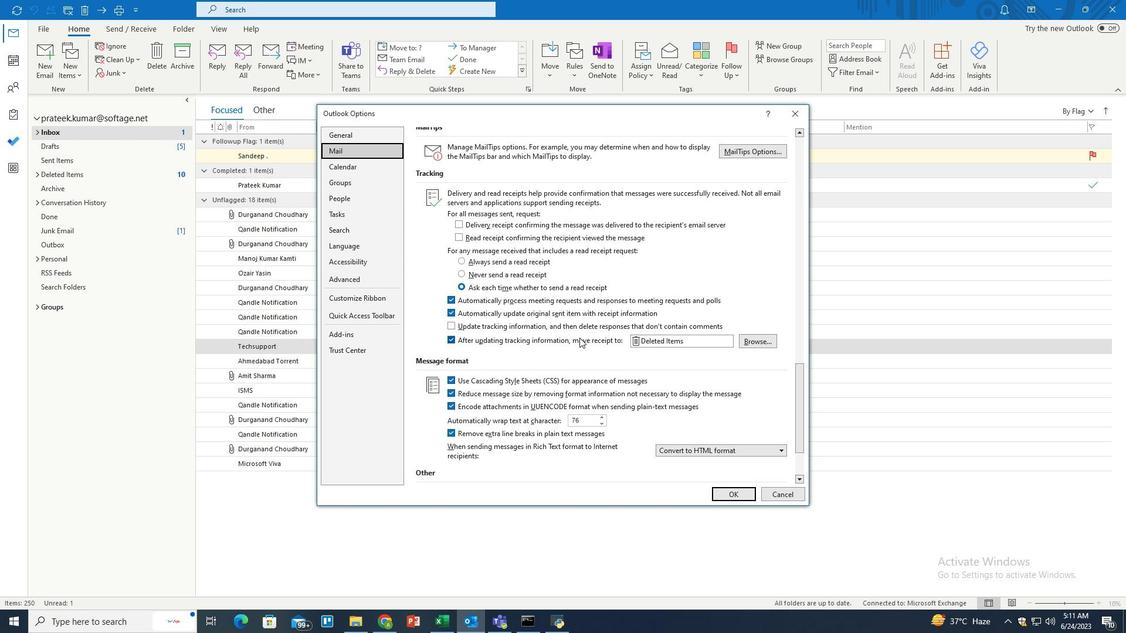 
Action: Mouse scrolled (579, 337) with delta (0, 0)
Screenshot: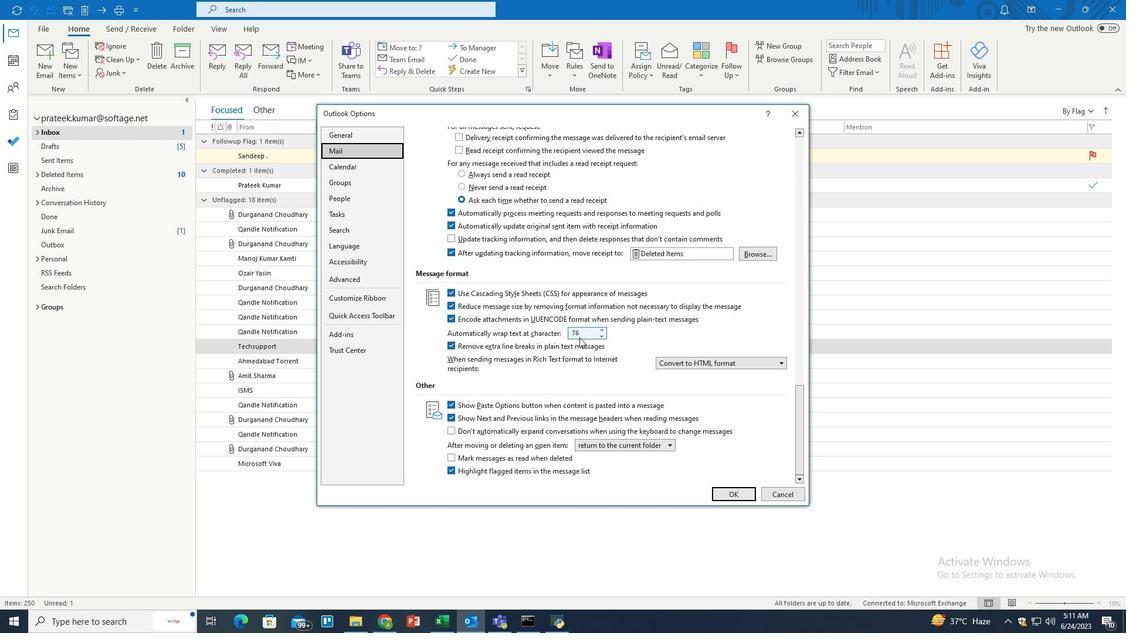 
Action: Mouse scrolled (579, 337) with delta (0, 0)
Screenshot: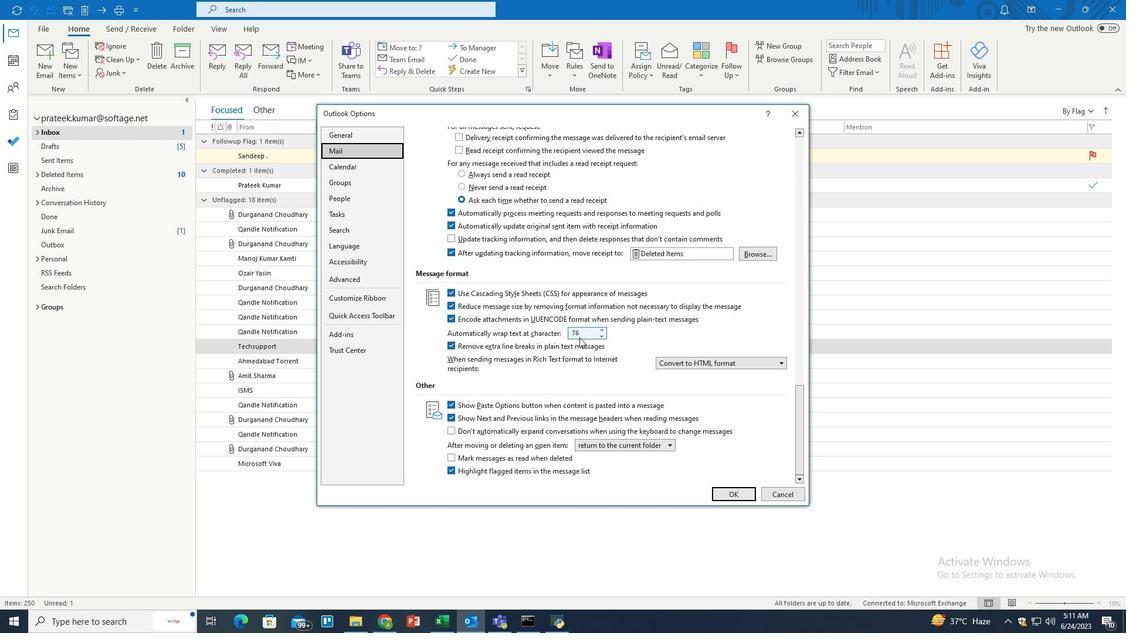 
Action: Mouse scrolled (579, 337) with delta (0, 0)
Screenshot: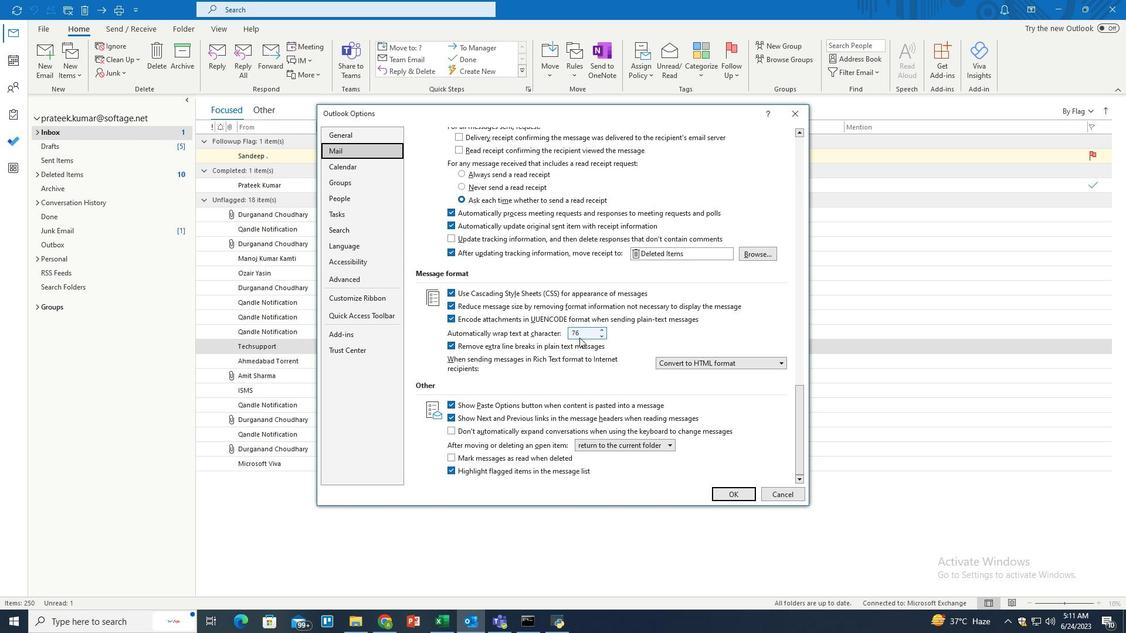
Action: Mouse scrolled (579, 337) with delta (0, 0)
Screenshot: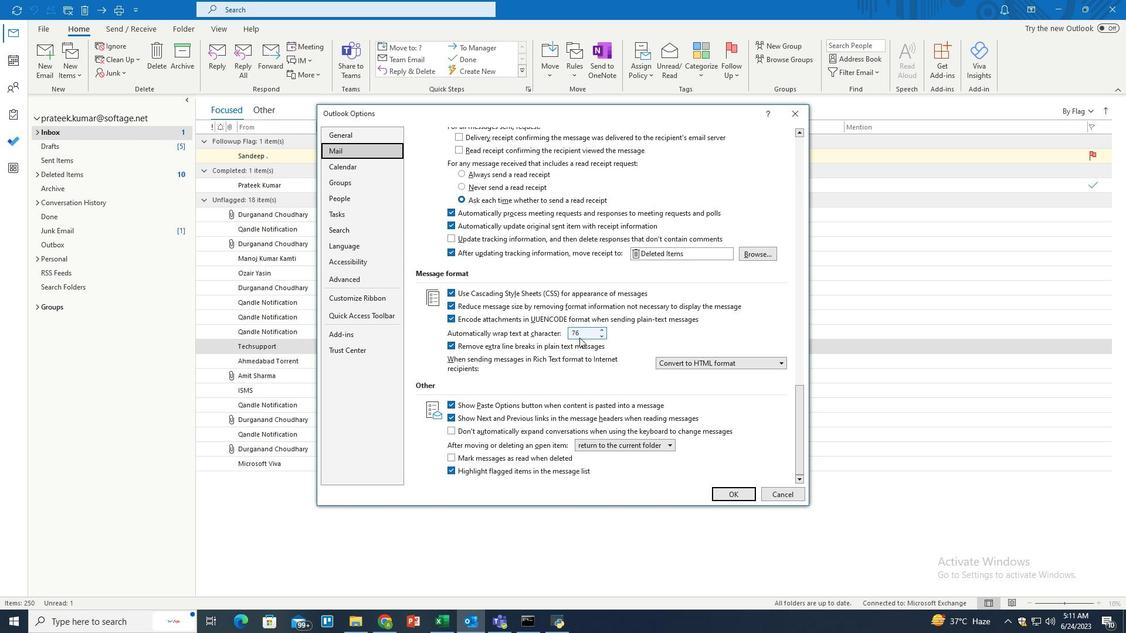 
Action: Mouse scrolled (579, 337) with delta (0, 0)
Screenshot: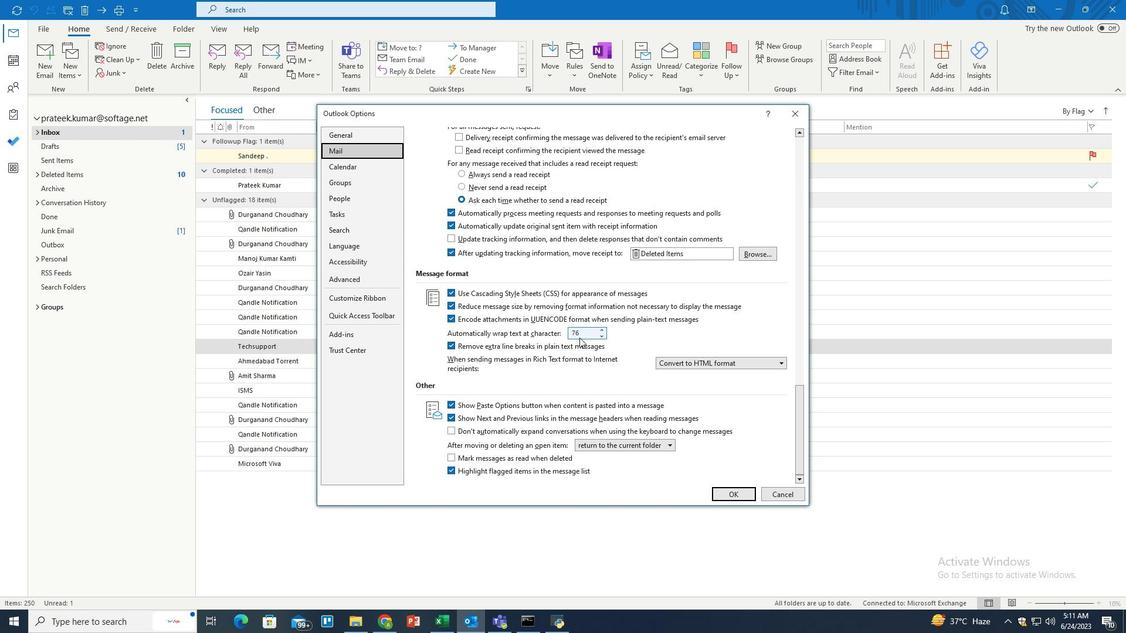 
Action: Mouse scrolled (579, 337) with delta (0, 0)
Screenshot: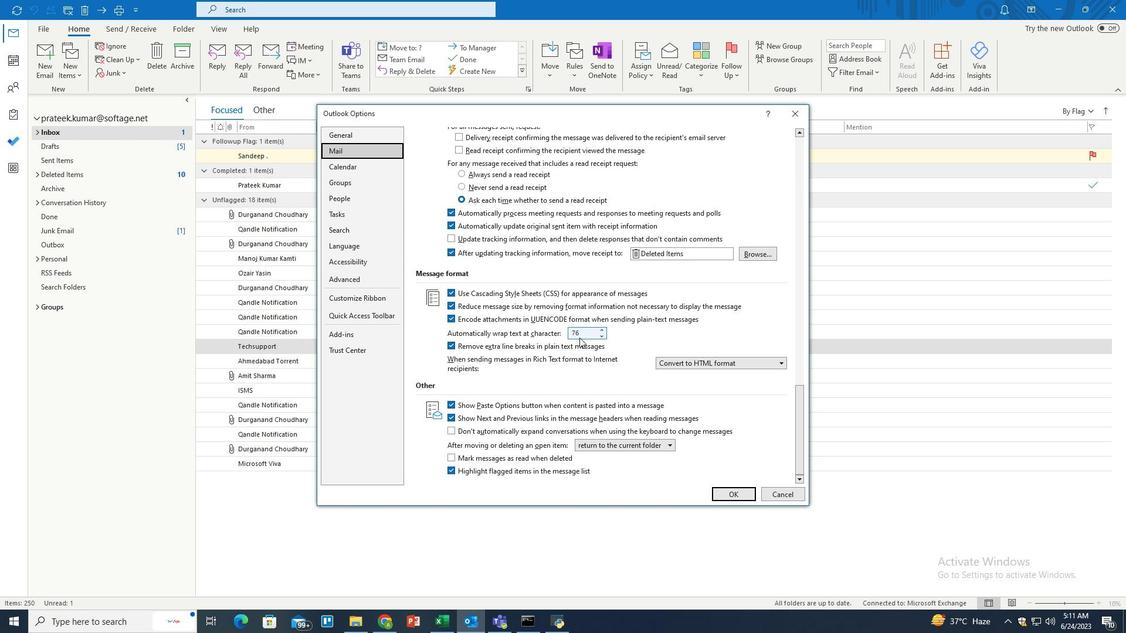 
Action: Mouse moved to (449, 456)
Screenshot: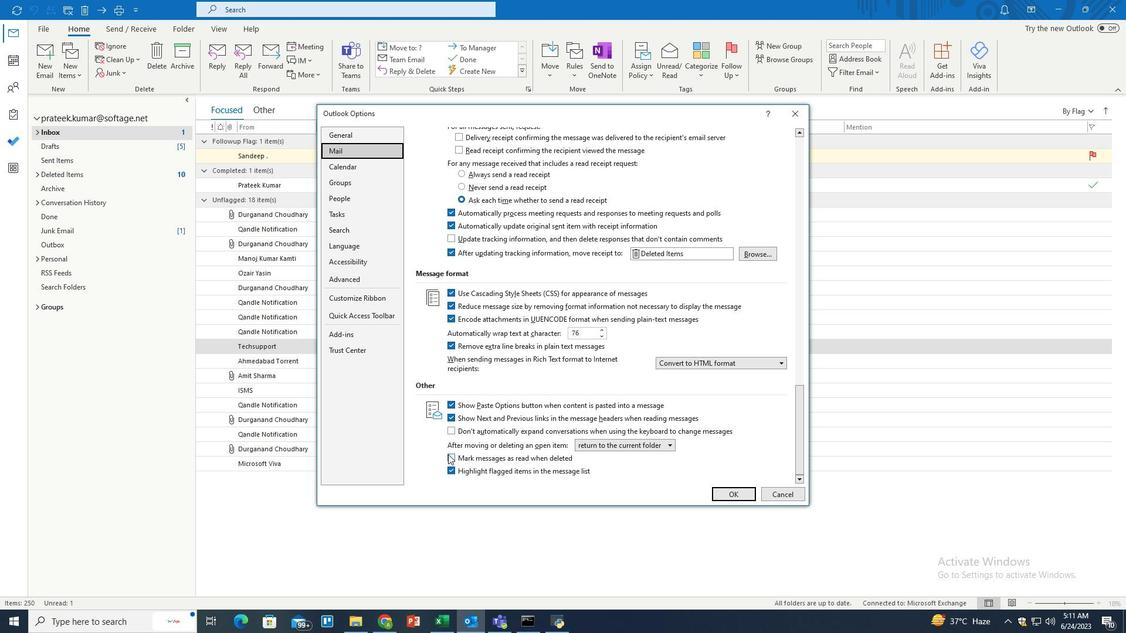 
Action: Mouse pressed left at (449, 456)
Screenshot: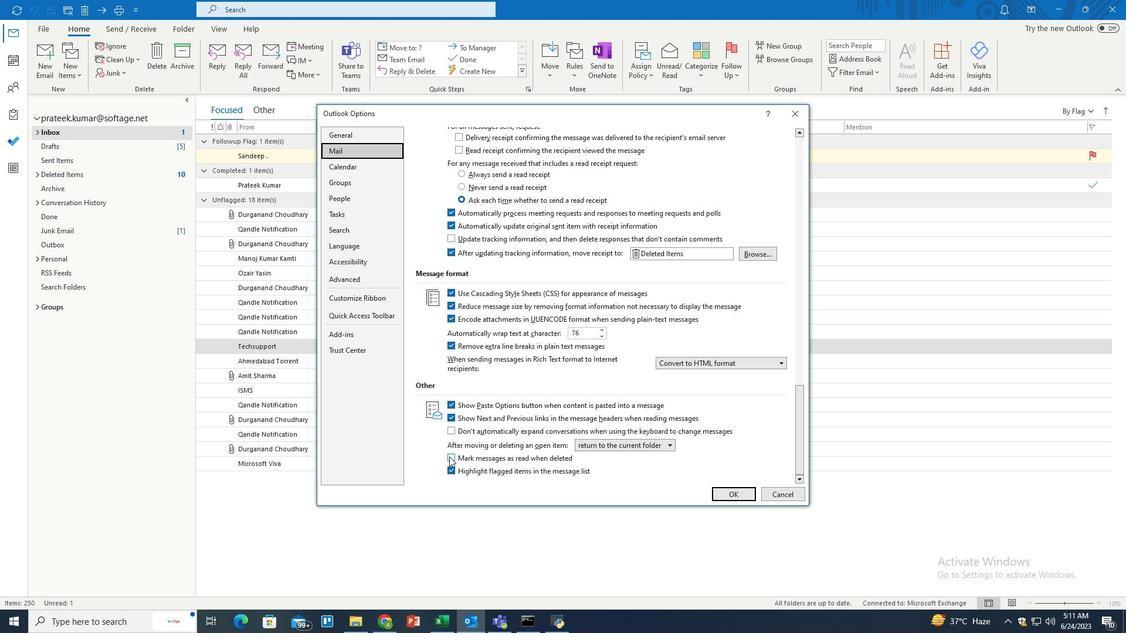 
Action: Mouse moved to (737, 493)
Screenshot: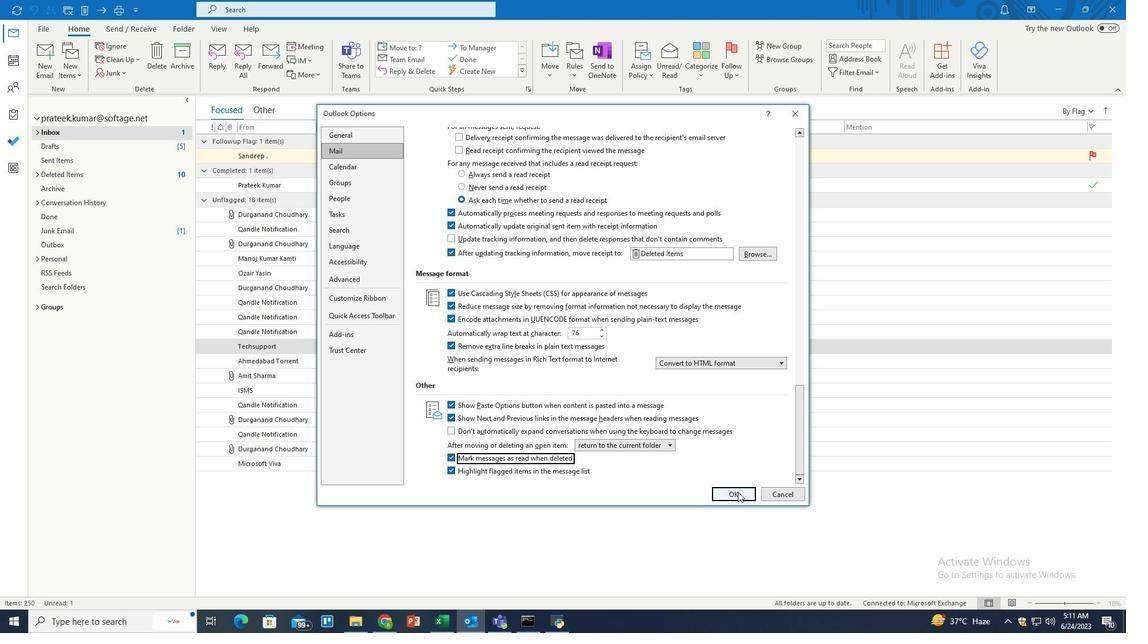 
Action: Mouse pressed left at (737, 493)
Screenshot: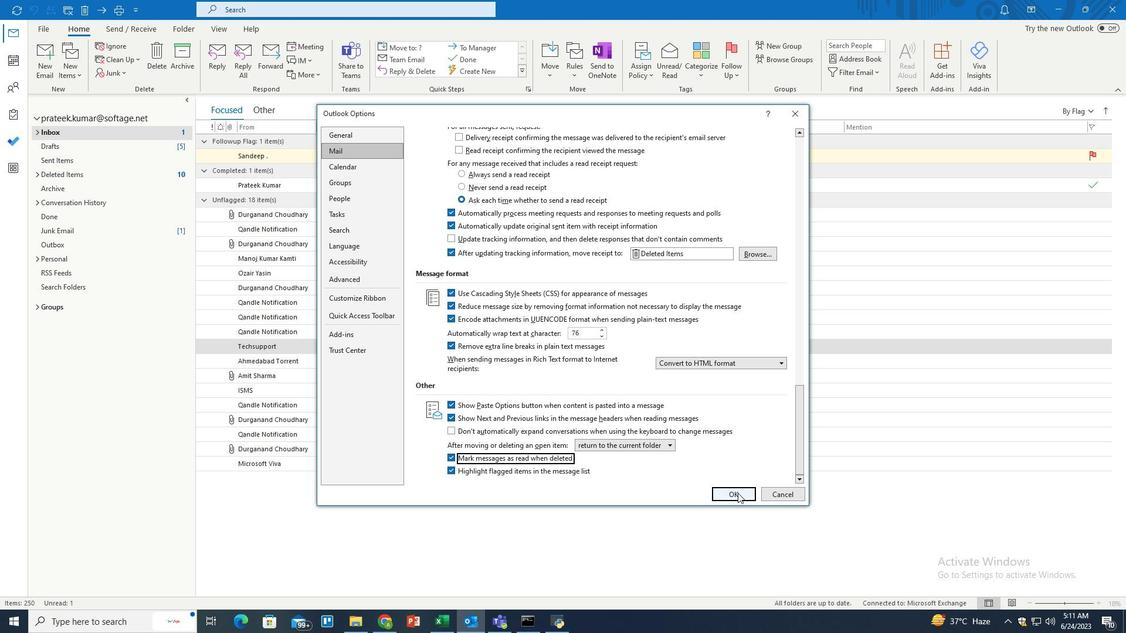 
Action: Mouse moved to (594, 370)
Screenshot: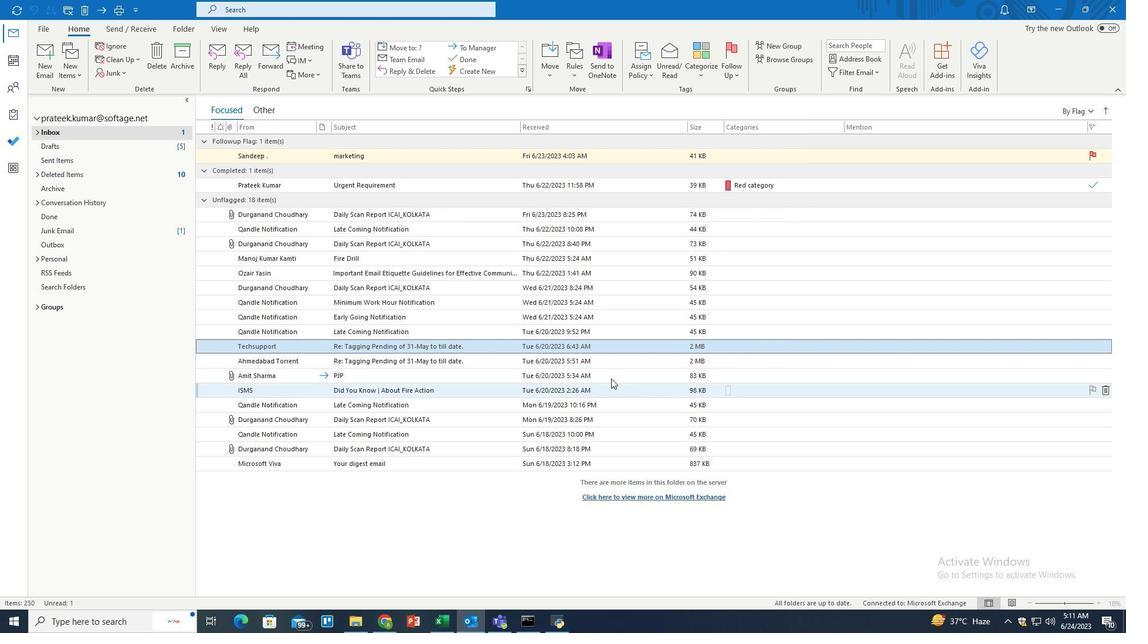 
